 Task: View and add the product "Abuelita's Enchiladas" to cart from the store "Abuelitas Birria".
Action: Mouse moved to (428, 198)
Screenshot: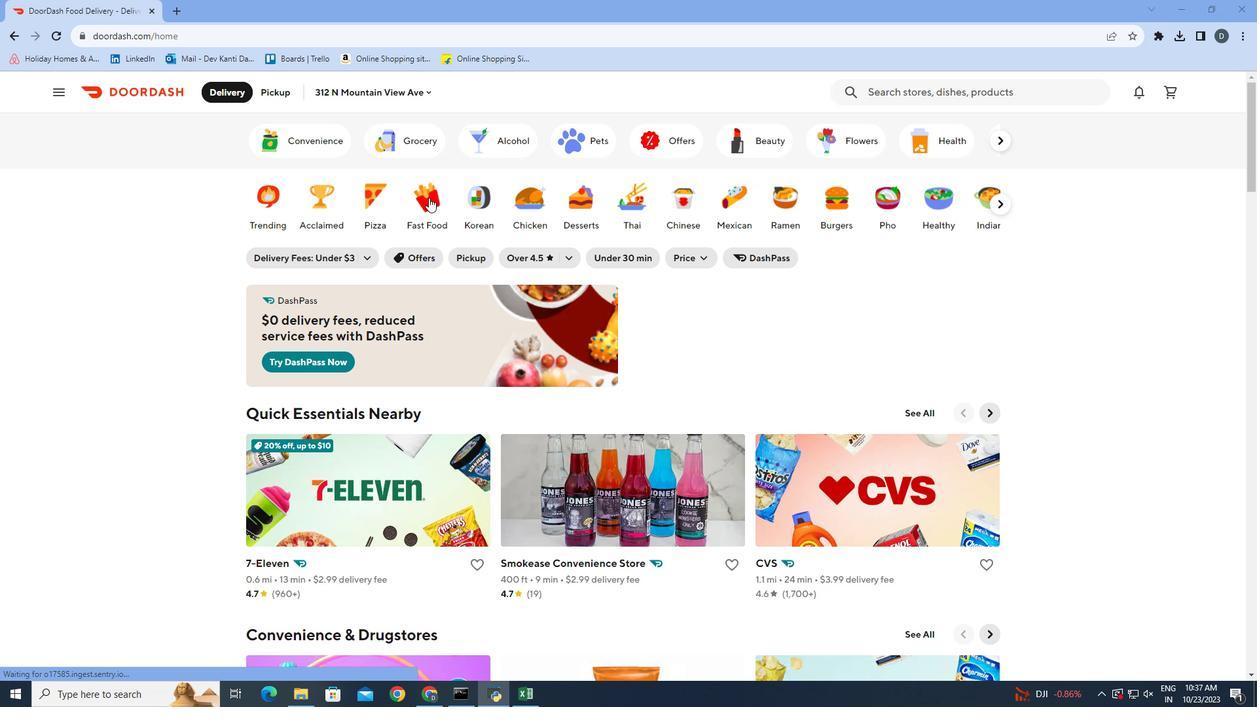 
Action: Mouse pressed left at (428, 198)
Screenshot: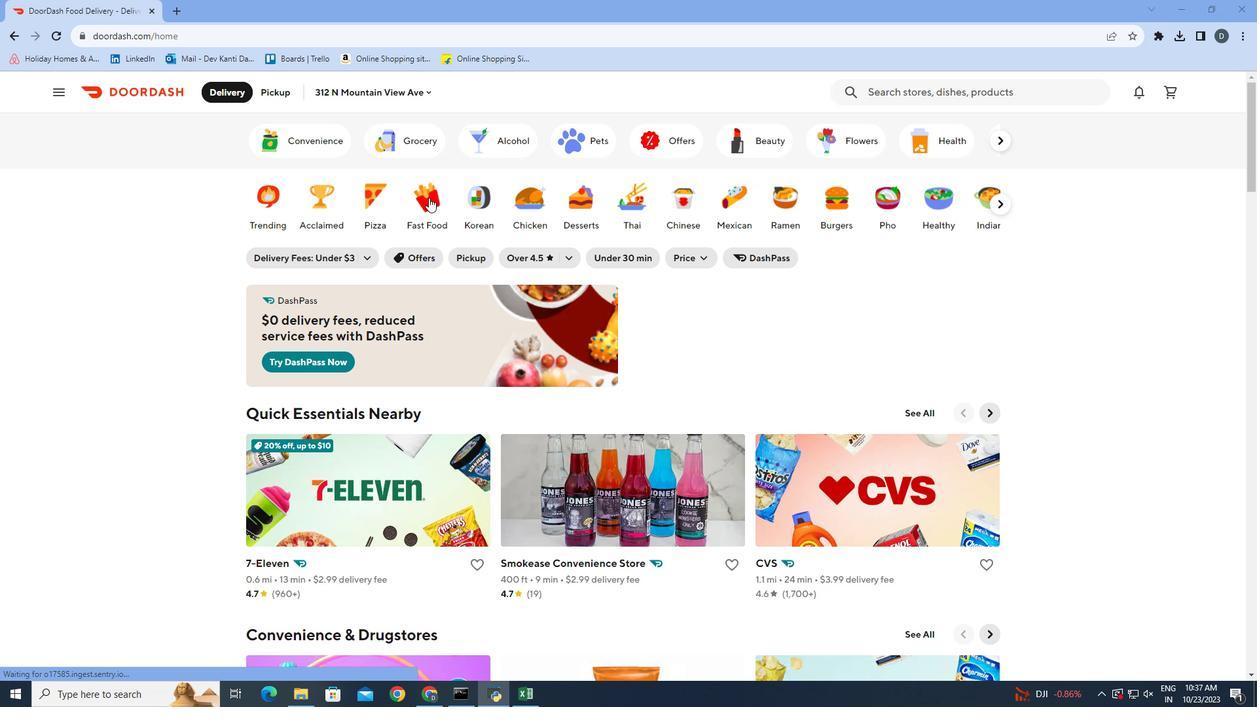 
Action: Mouse moved to (955, 89)
Screenshot: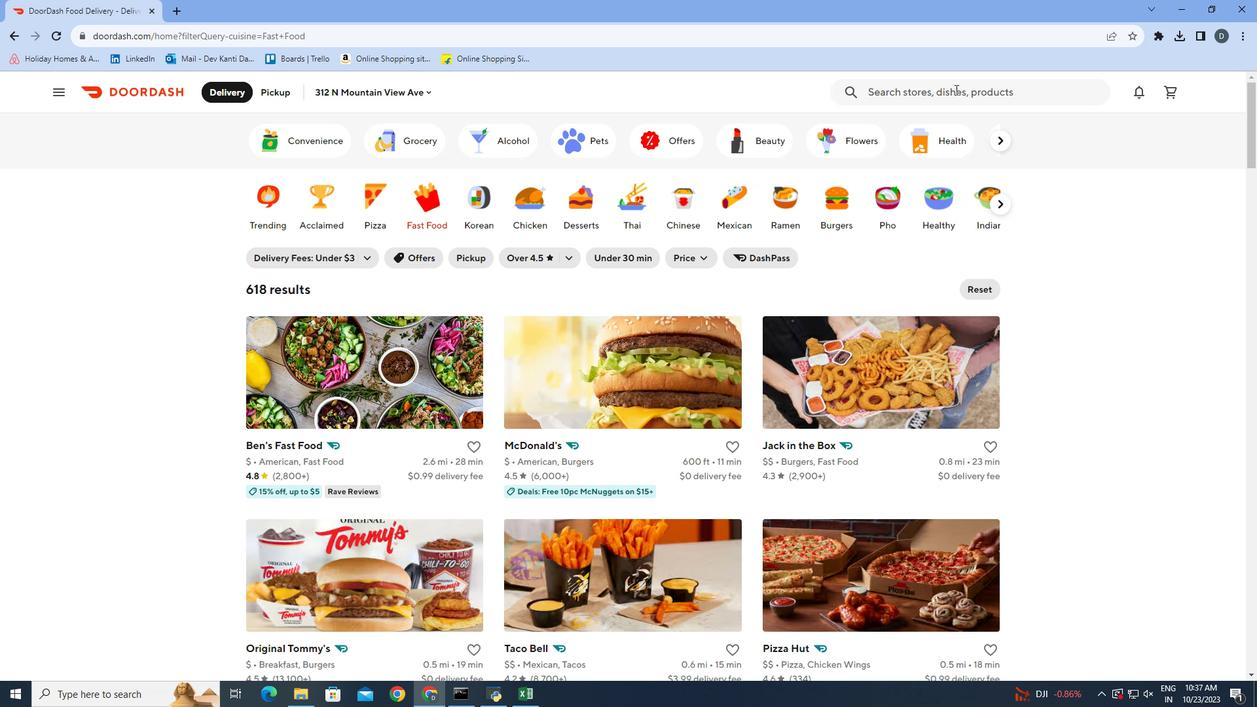 
Action: Mouse pressed left at (955, 89)
Screenshot: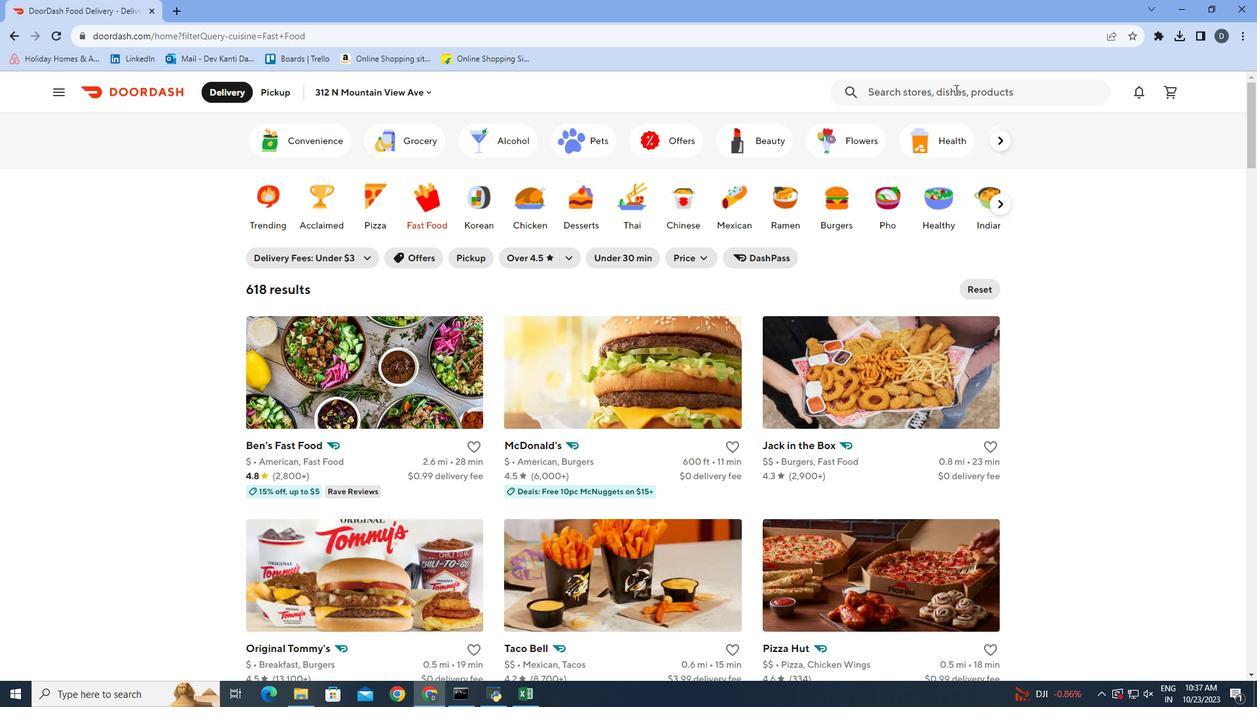 
Action: Key pressed <Key.shift>
Screenshot: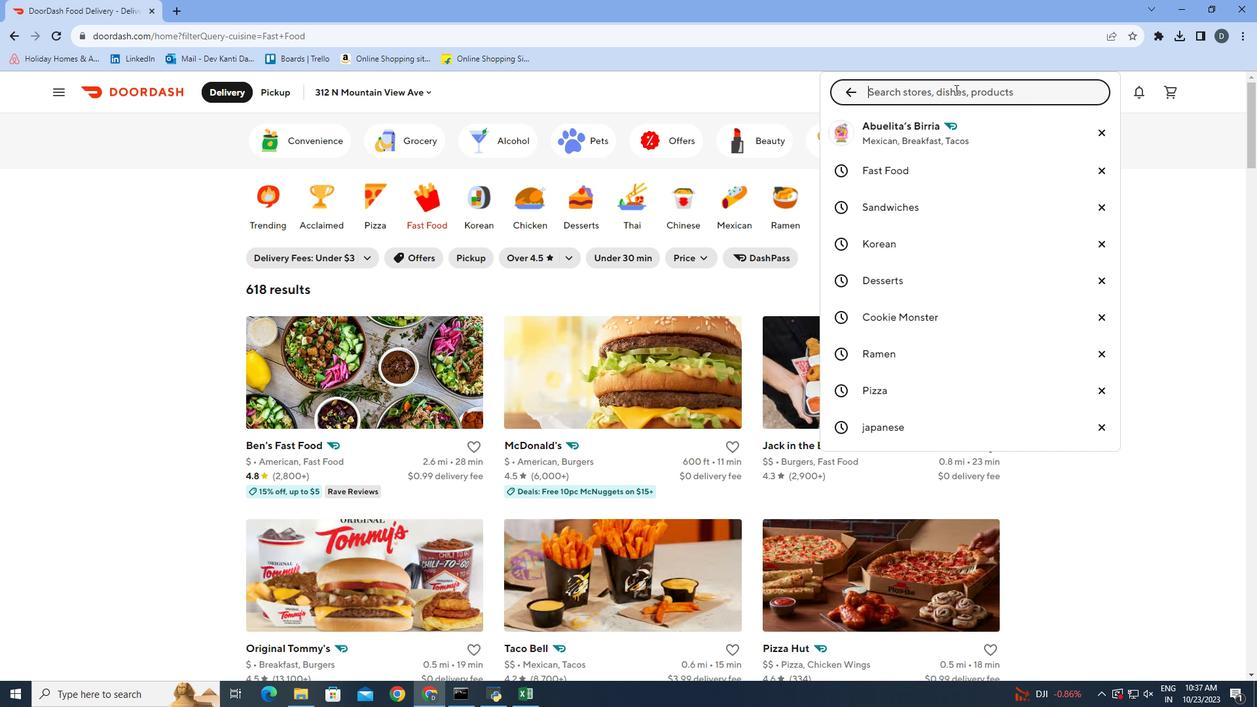 
Action: Mouse moved to (925, 138)
Screenshot: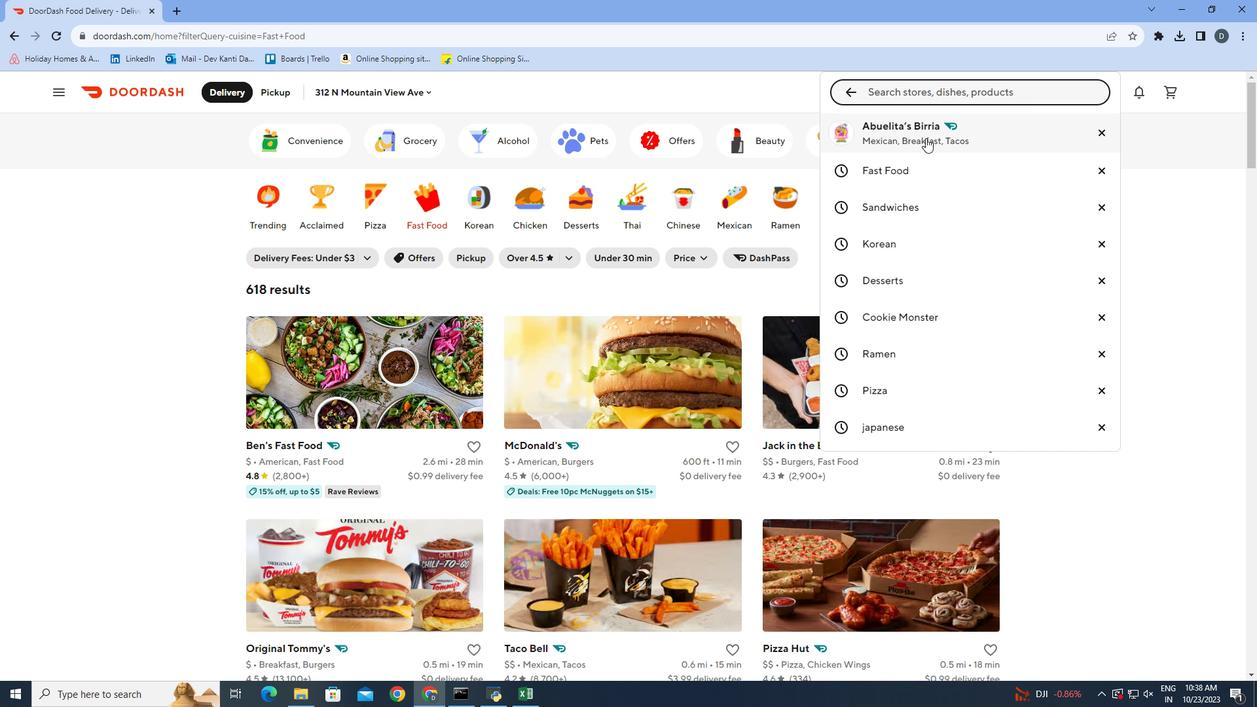 
Action: Mouse pressed left at (925, 138)
Screenshot: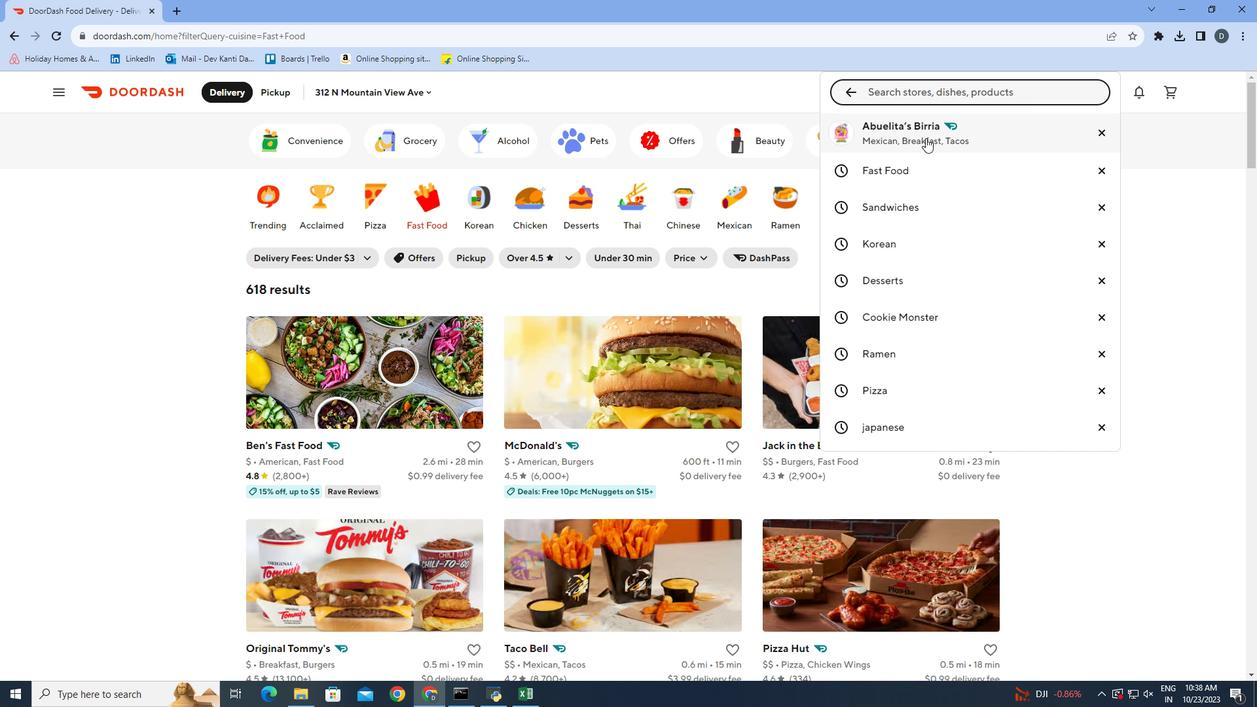 
Action: Mouse moved to (1081, 375)
Screenshot: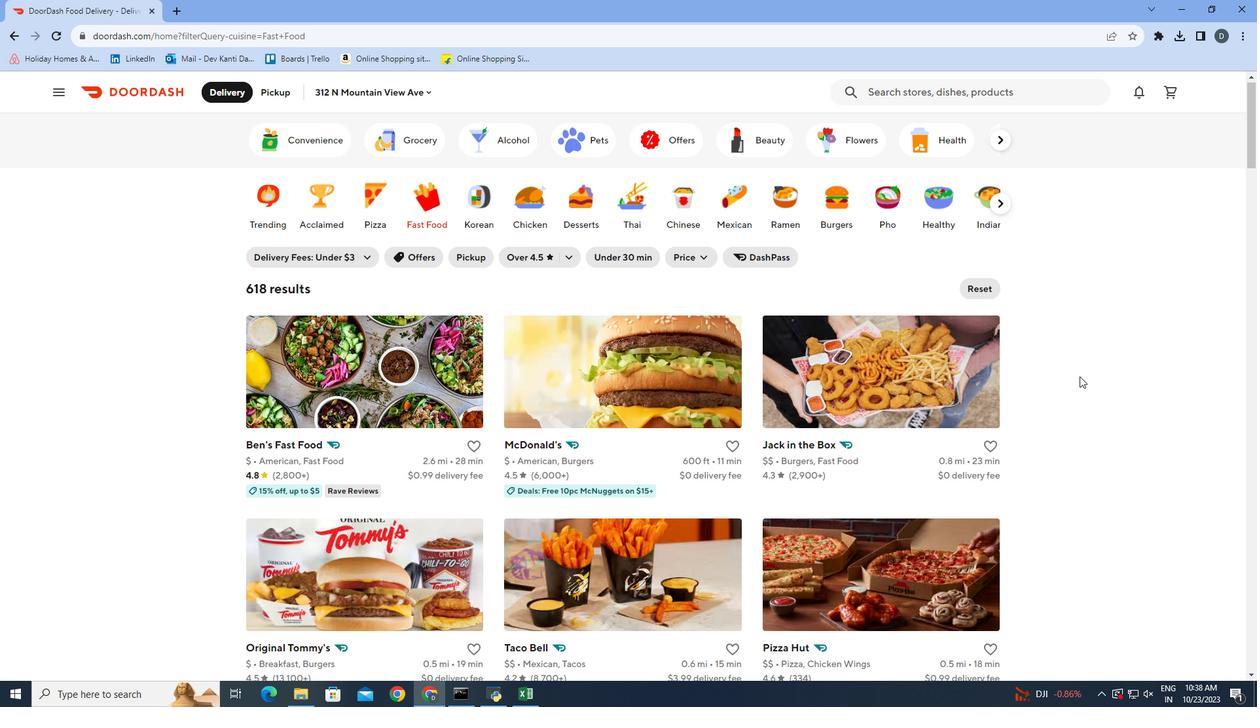 
Action: Mouse scrolled (1081, 375) with delta (0, 0)
Screenshot: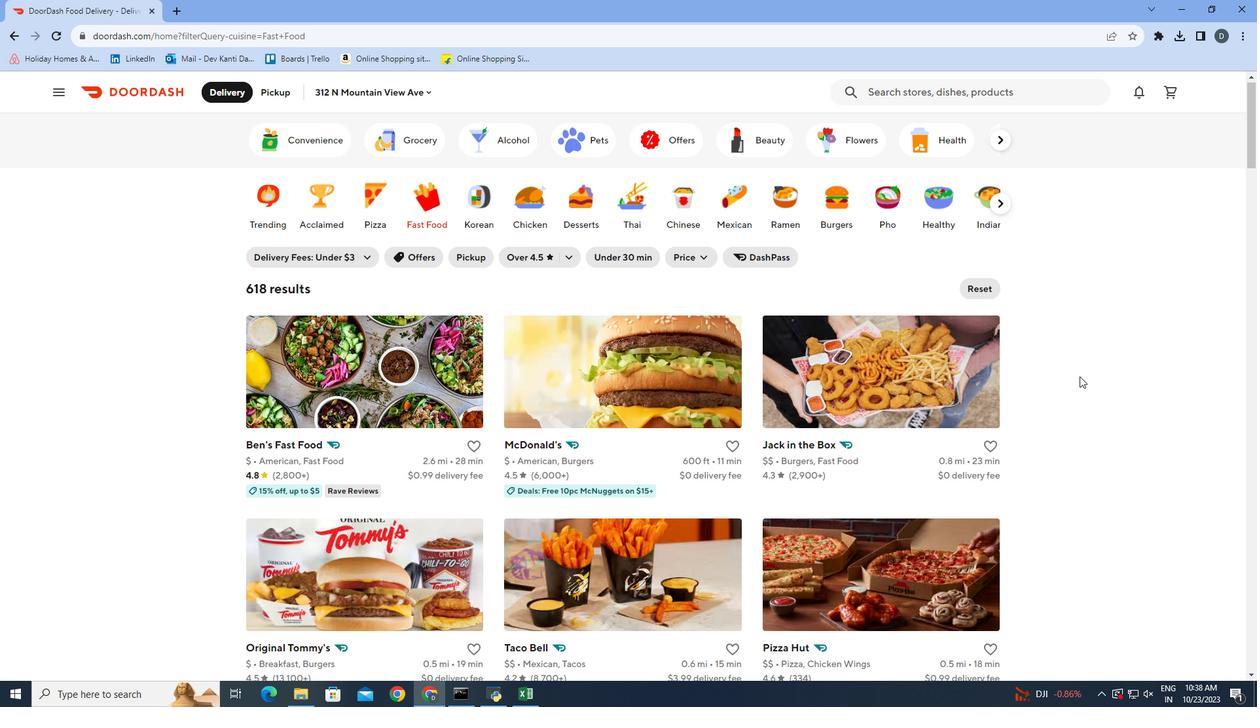 
Action: Mouse moved to (1079, 376)
Screenshot: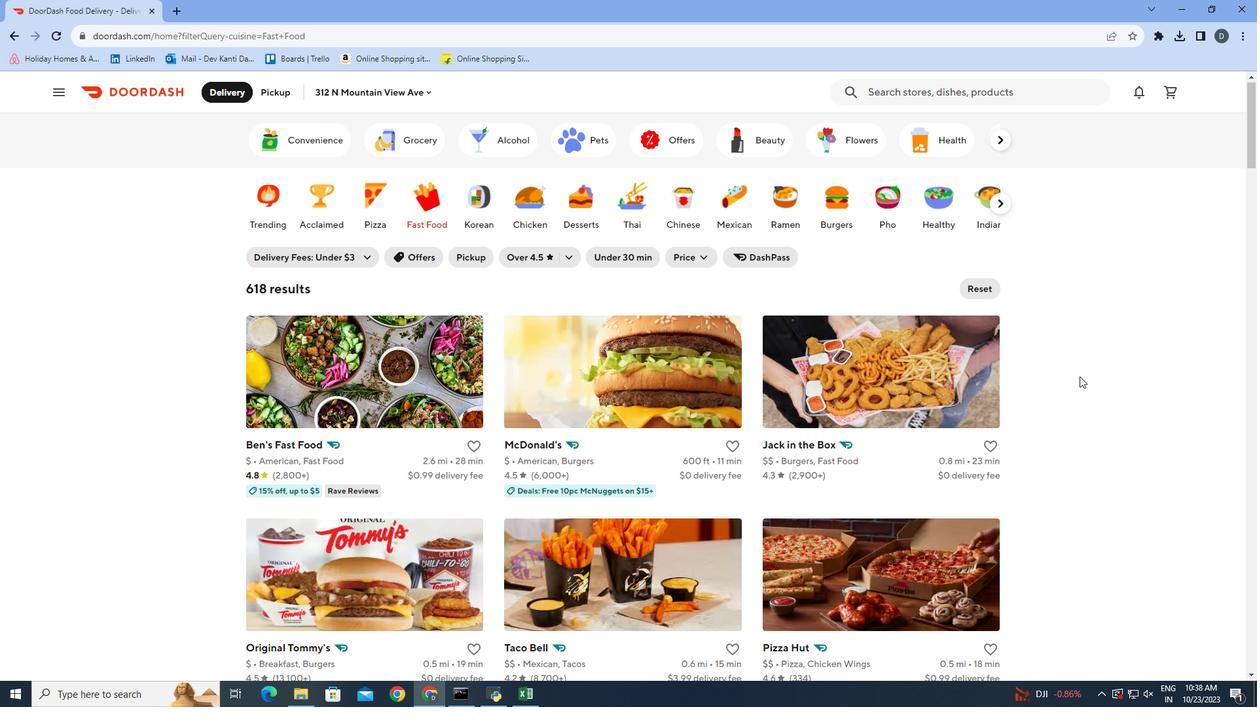 
Action: Mouse scrolled (1079, 375) with delta (0, 0)
Screenshot: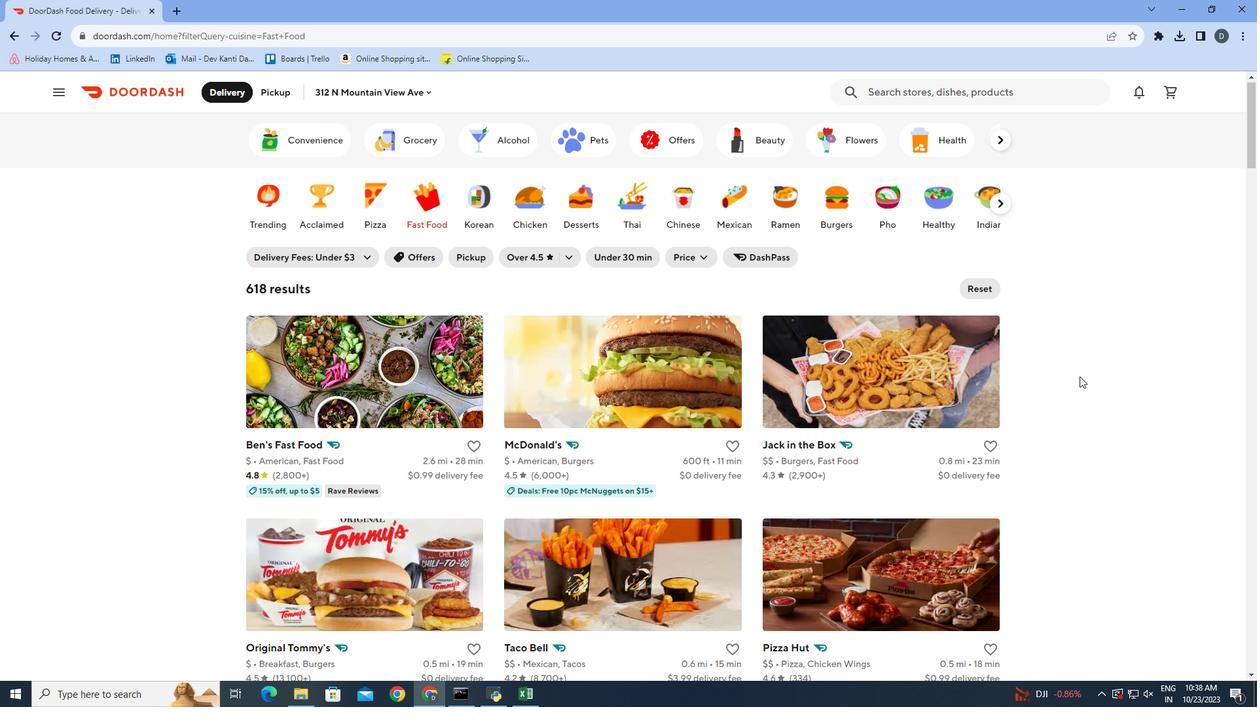 
Action: Mouse scrolled (1079, 375) with delta (0, 0)
Screenshot: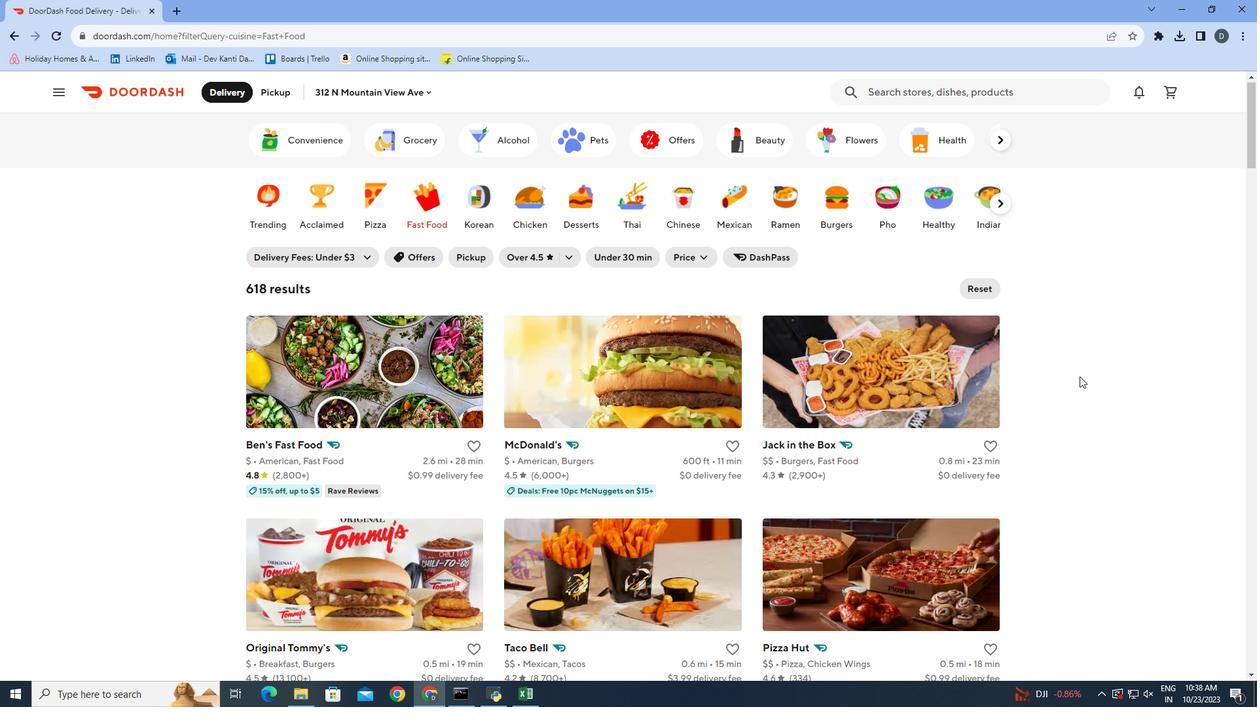 
Action: Mouse scrolled (1079, 375) with delta (0, 0)
Screenshot: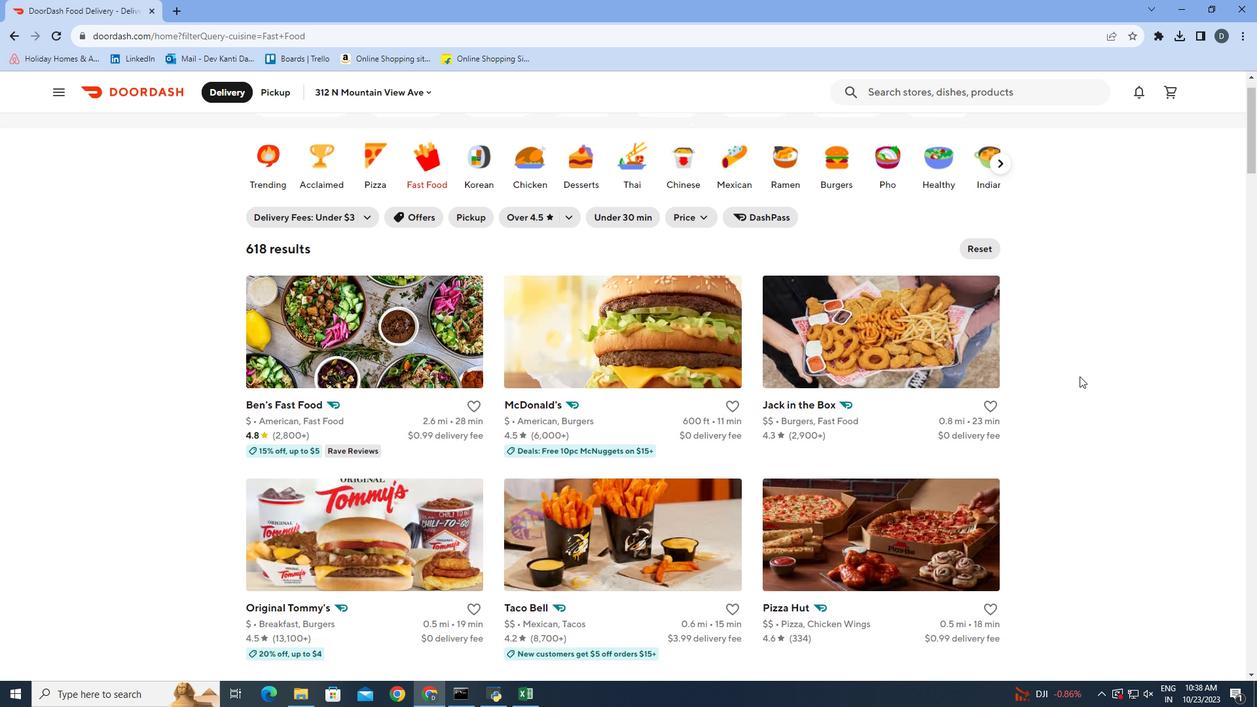 
Action: Mouse scrolled (1079, 375) with delta (0, 0)
Screenshot: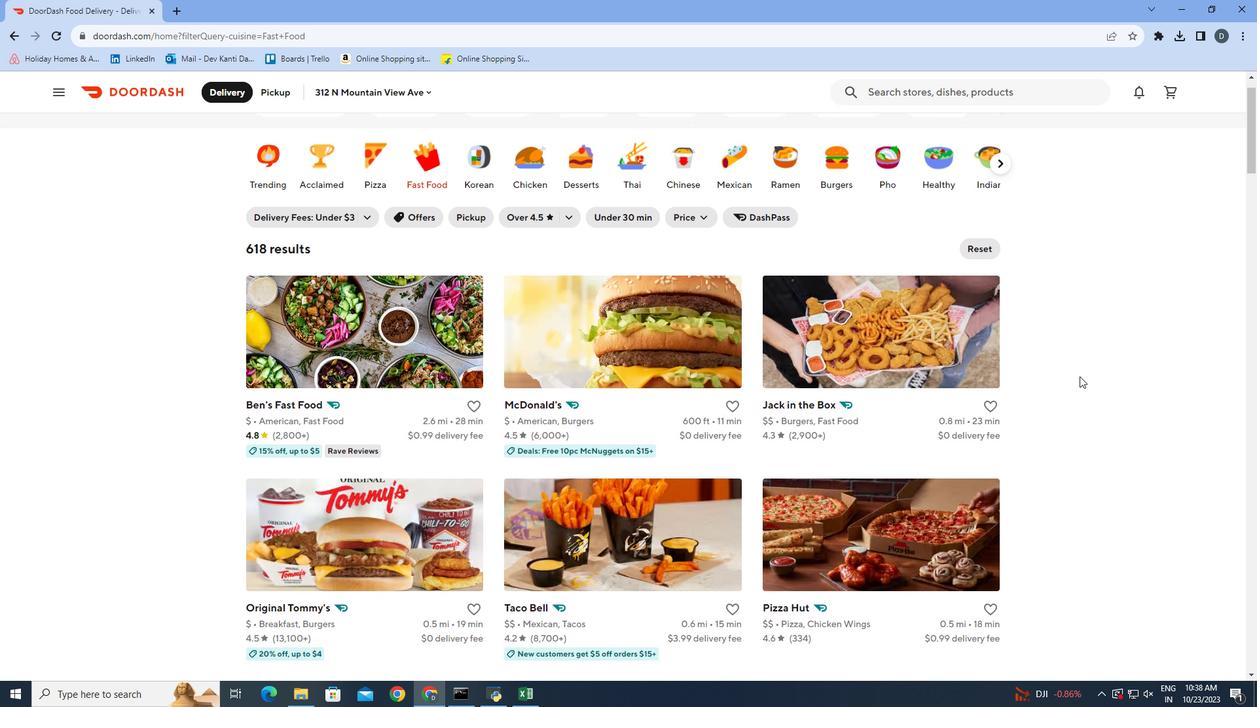 
Action: Mouse moved to (1079, 376)
Screenshot: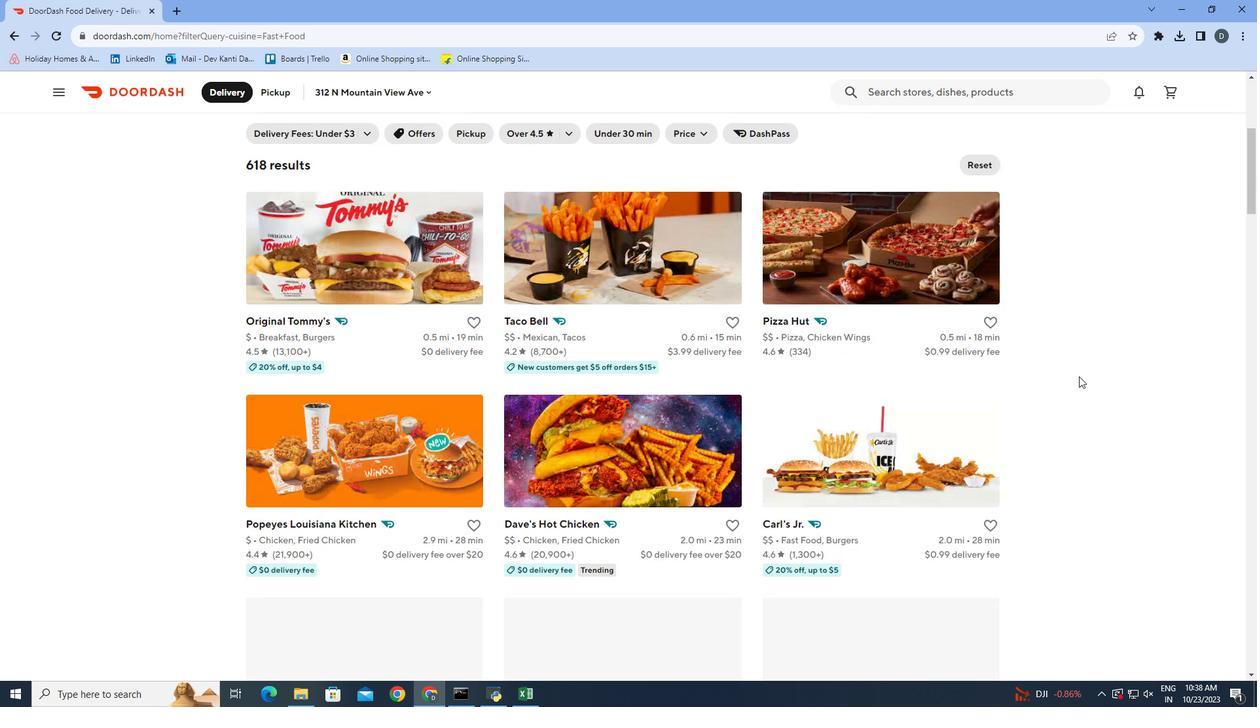 
Action: Mouse scrolled (1079, 377) with delta (0, 0)
Screenshot: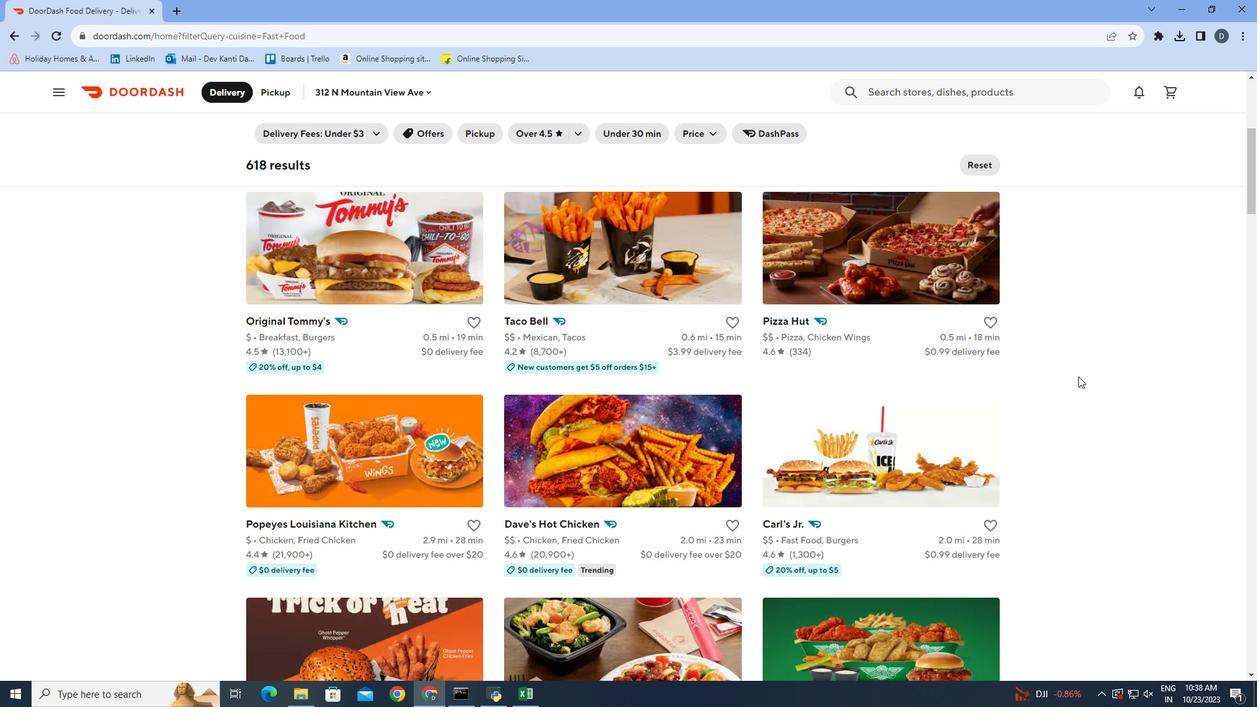 
Action: Mouse moved to (1078, 376)
Screenshot: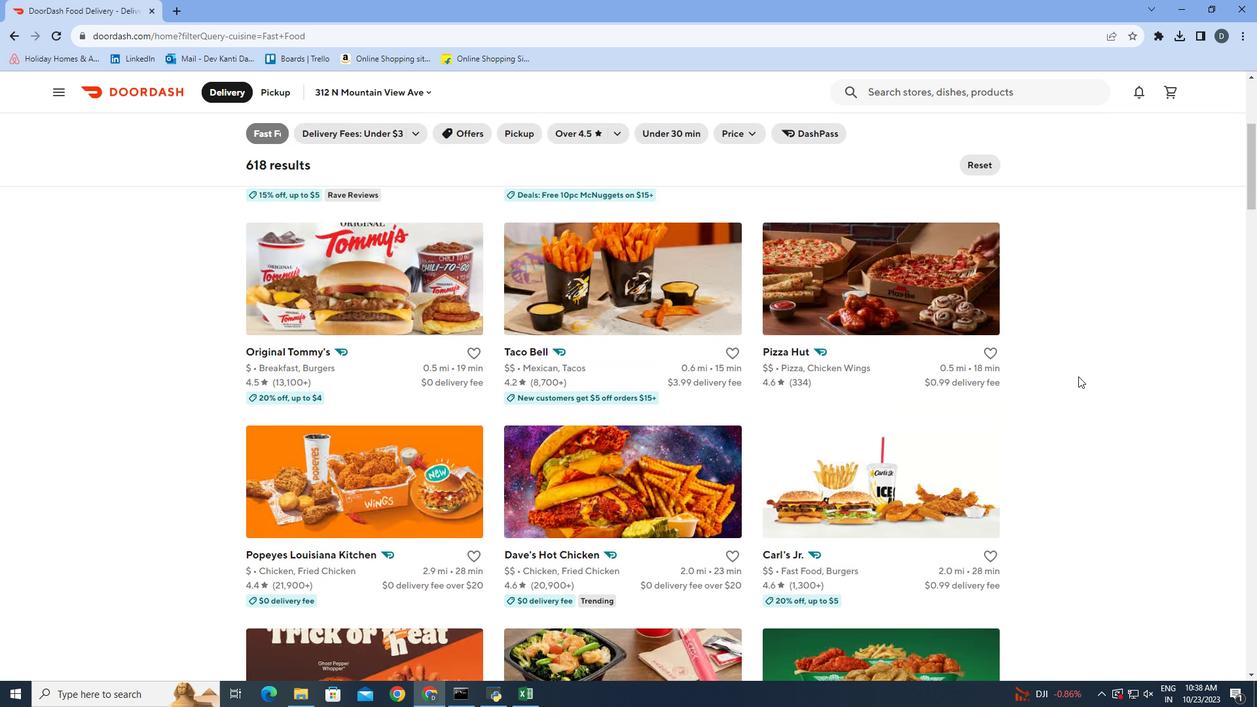 
Action: Mouse scrolled (1078, 377) with delta (0, 0)
Screenshot: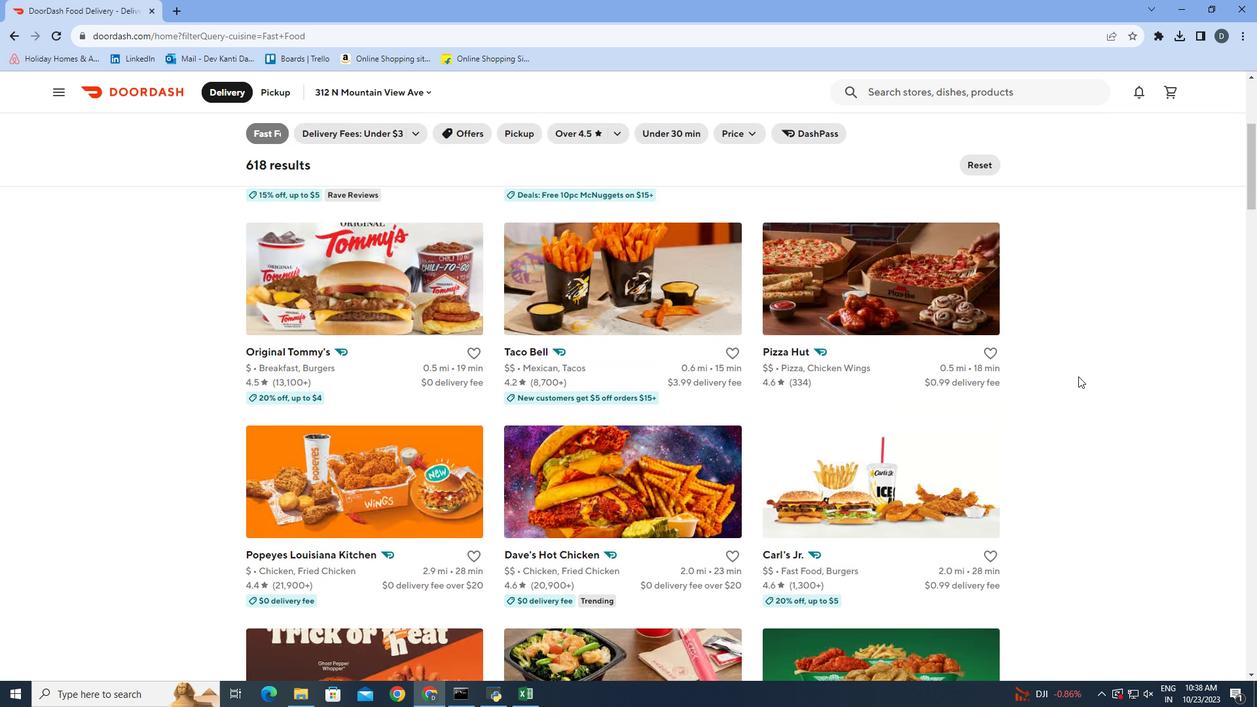 
Action: Mouse scrolled (1078, 377) with delta (0, 0)
Screenshot: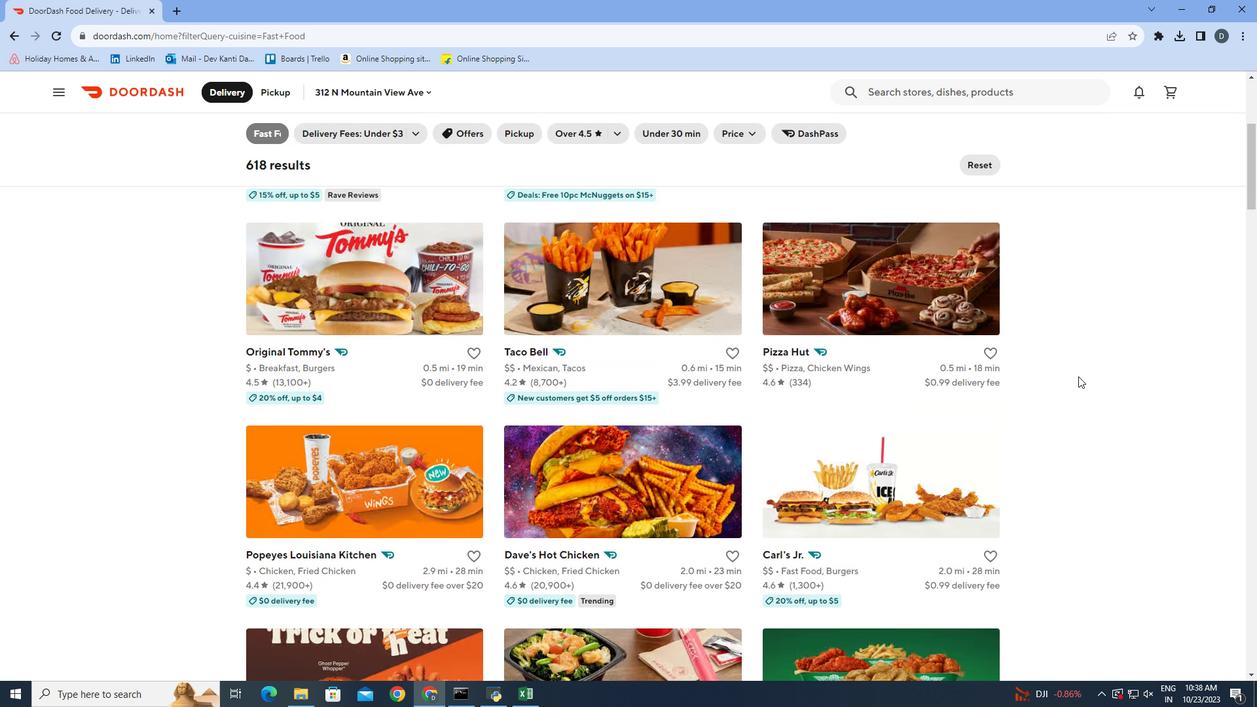 
Action: Mouse scrolled (1078, 377) with delta (0, 0)
Screenshot: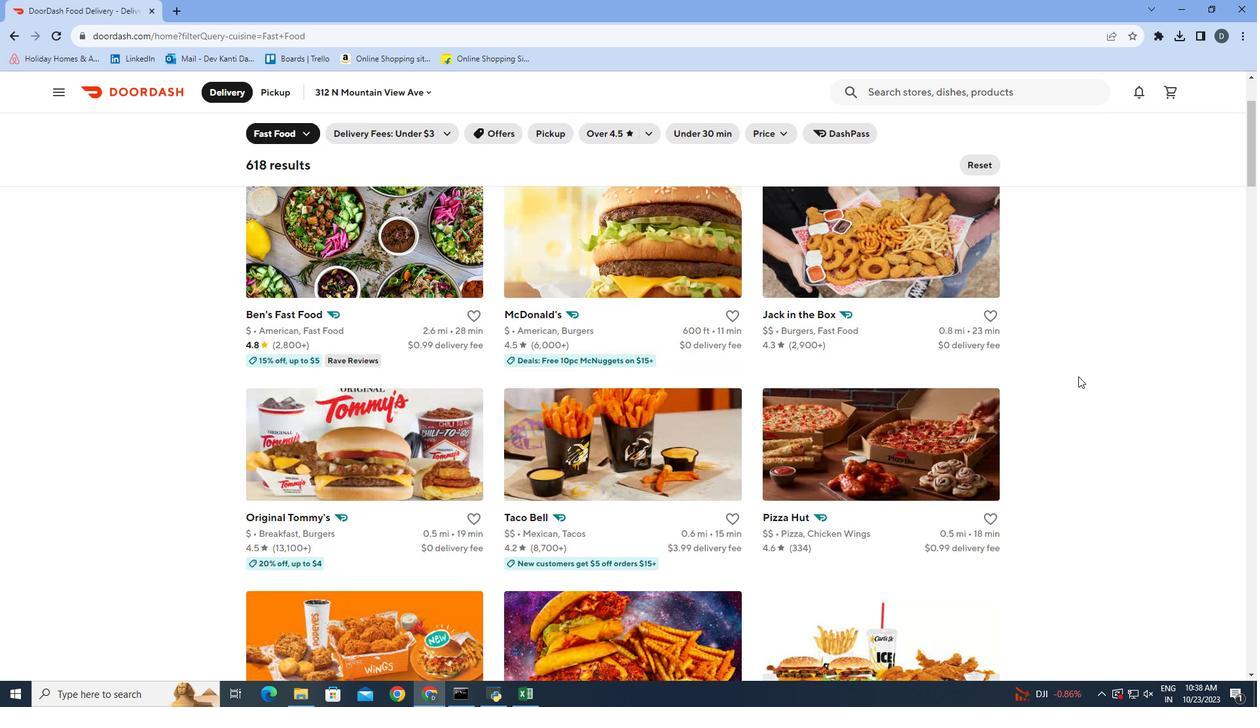 
Action: Mouse scrolled (1078, 377) with delta (0, 0)
Screenshot: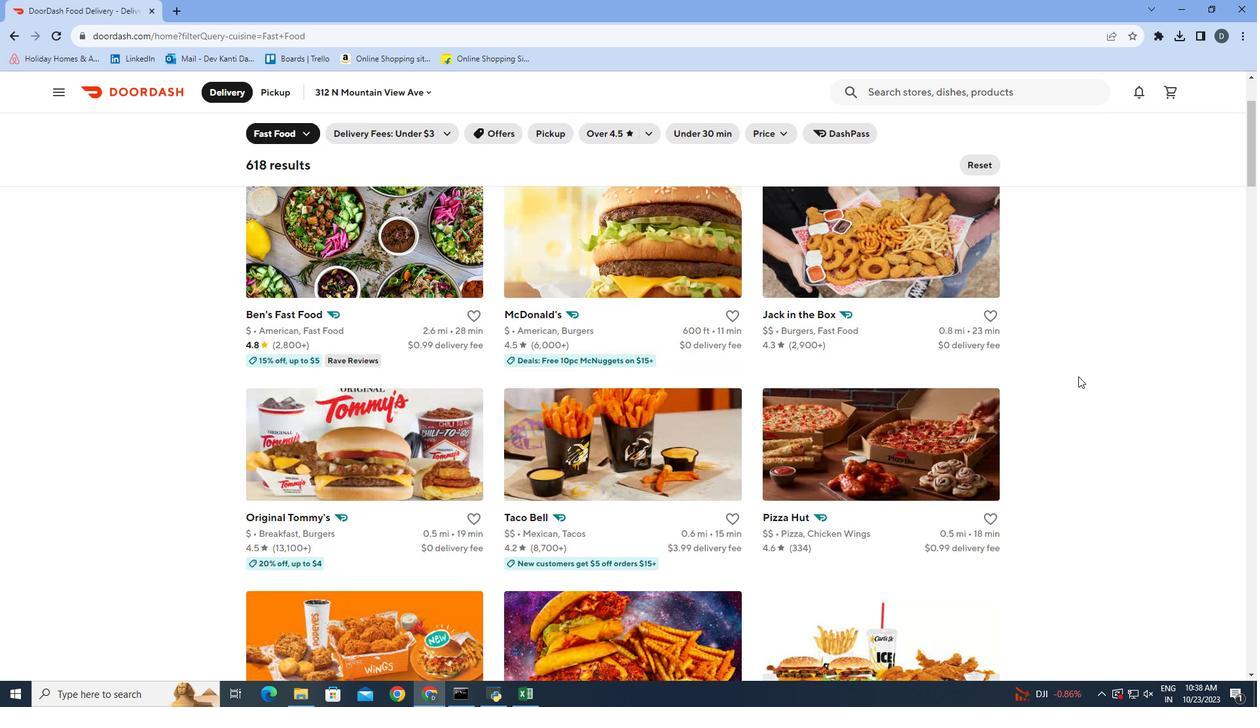 
Action: Mouse scrolled (1078, 377) with delta (0, 0)
Screenshot: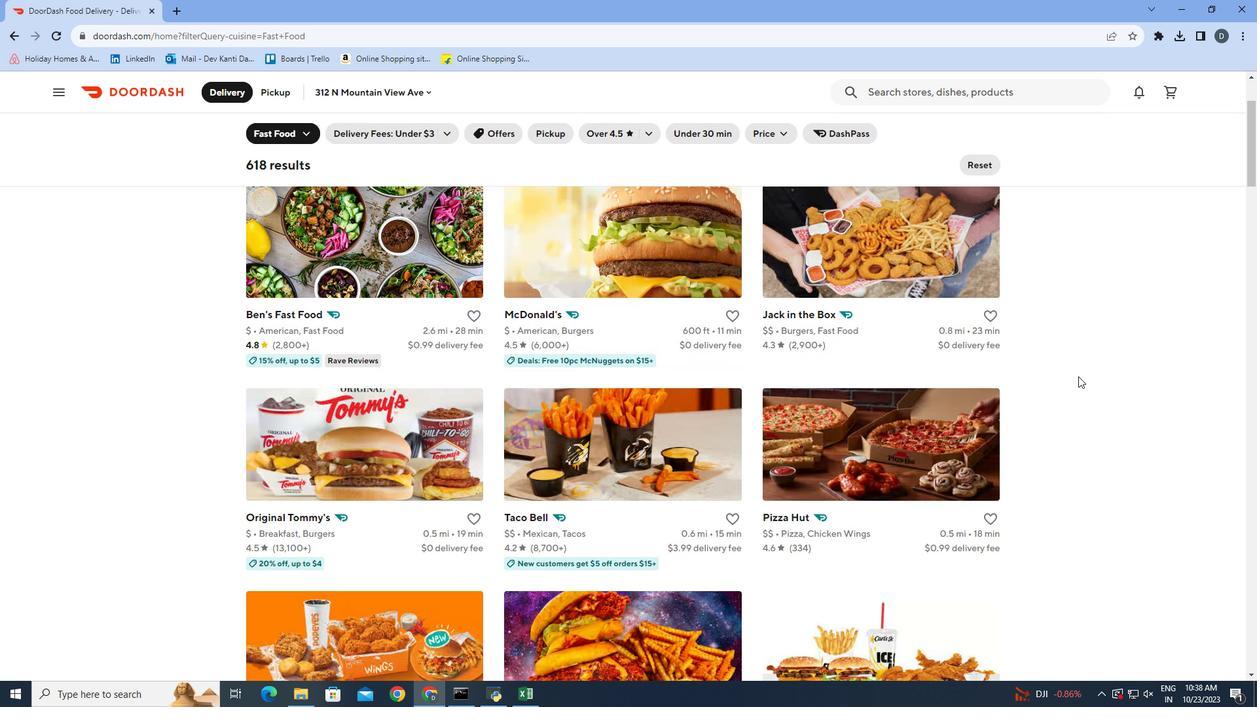 
Action: Mouse scrolled (1078, 377) with delta (0, 0)
Screenshot: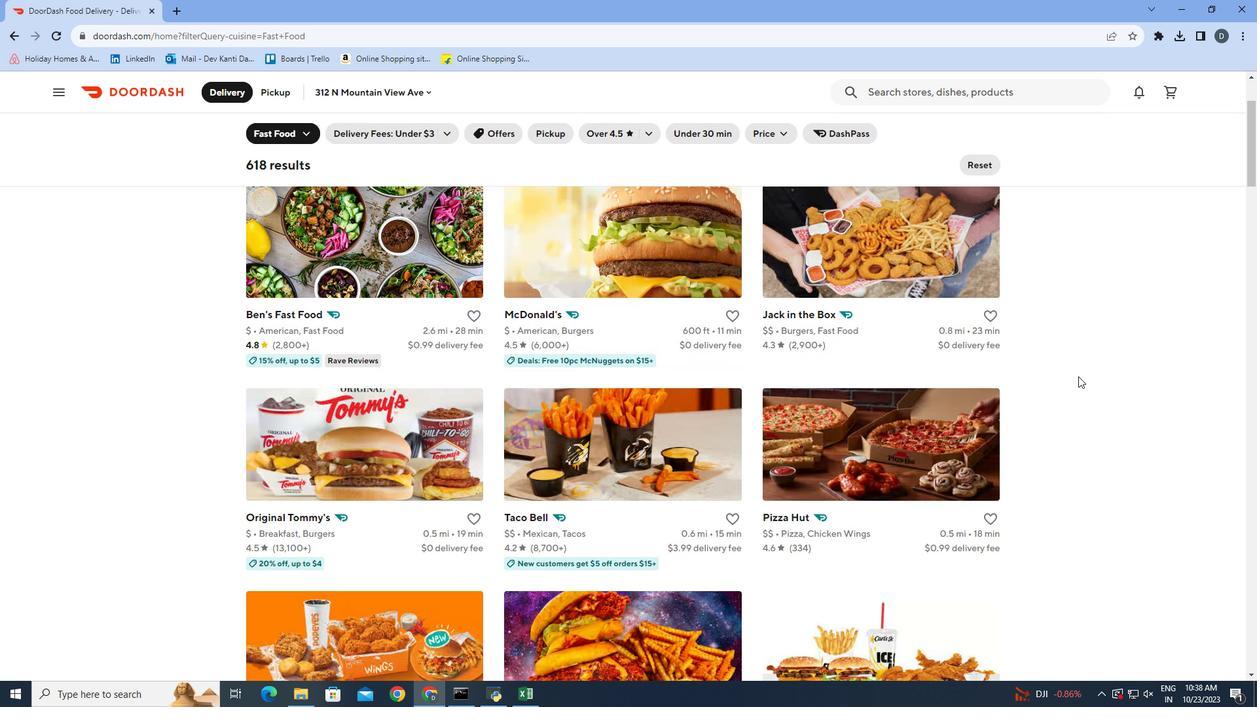 
Action: Mouse scrolled (1078, 377) with delta (0, 0)
Screenshot: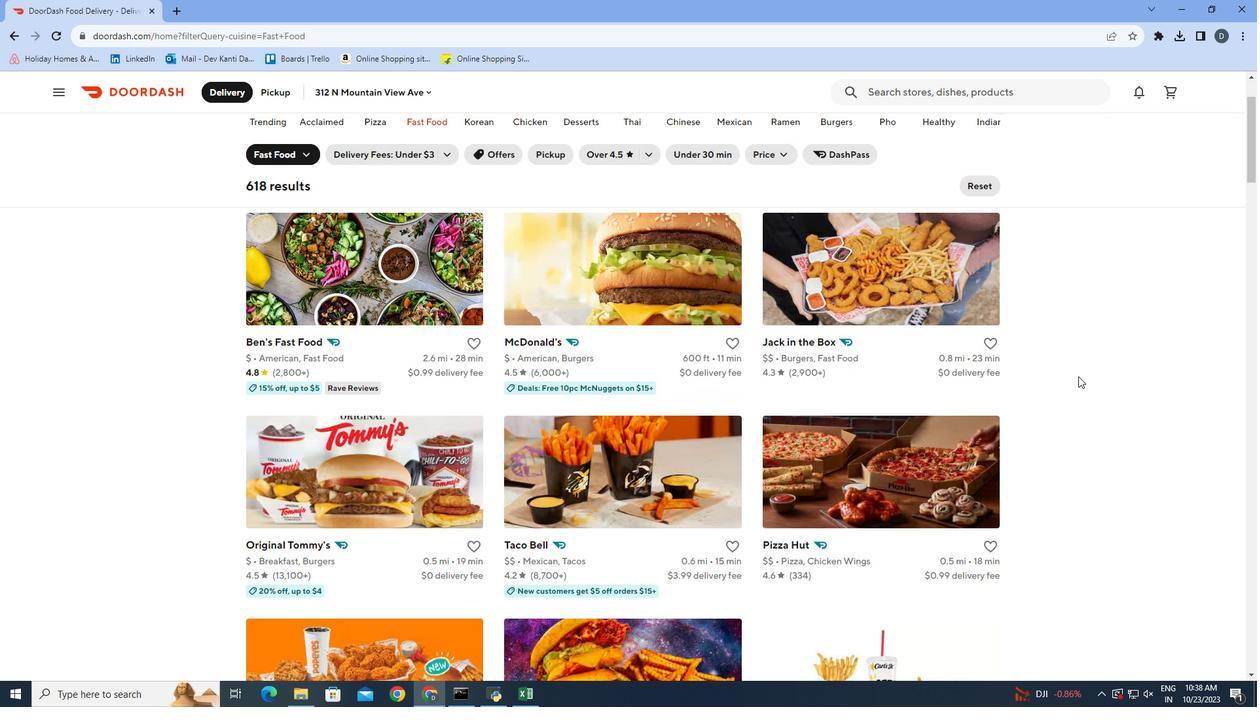 
Action: Mouse moved to (963, 79)
Screenshot: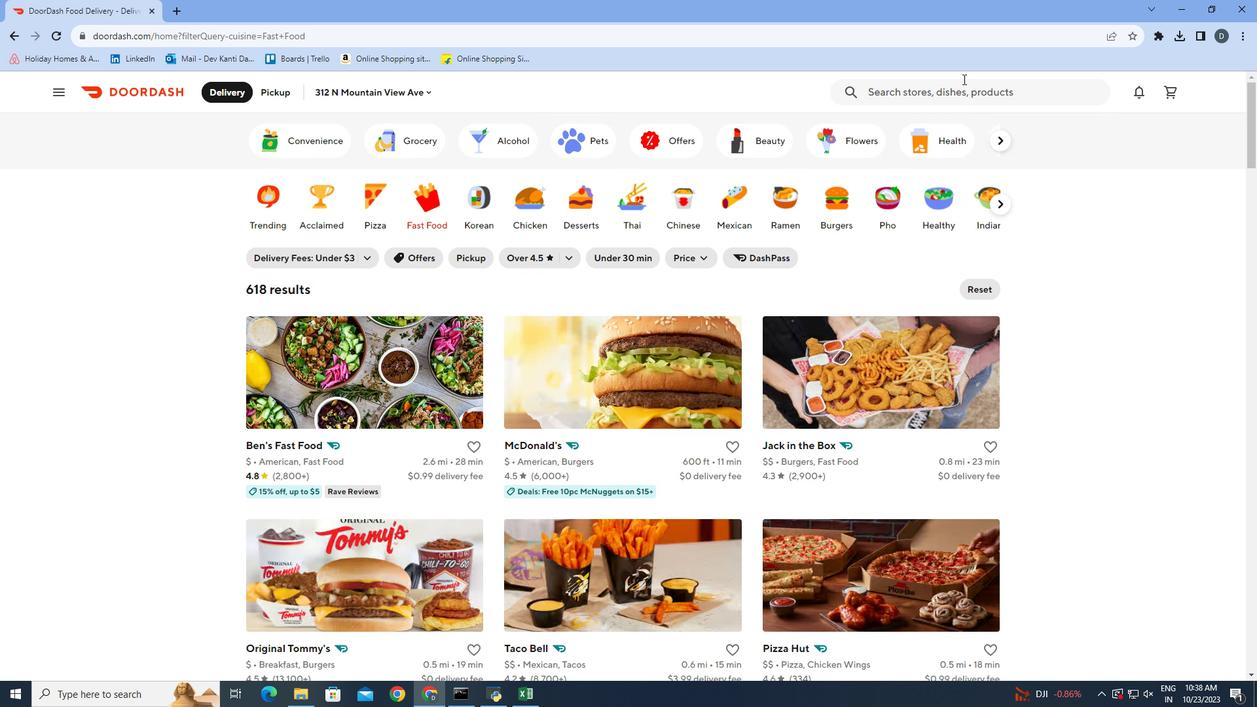 
Action: Mouse pressed left at (963, 79)
Screenshot: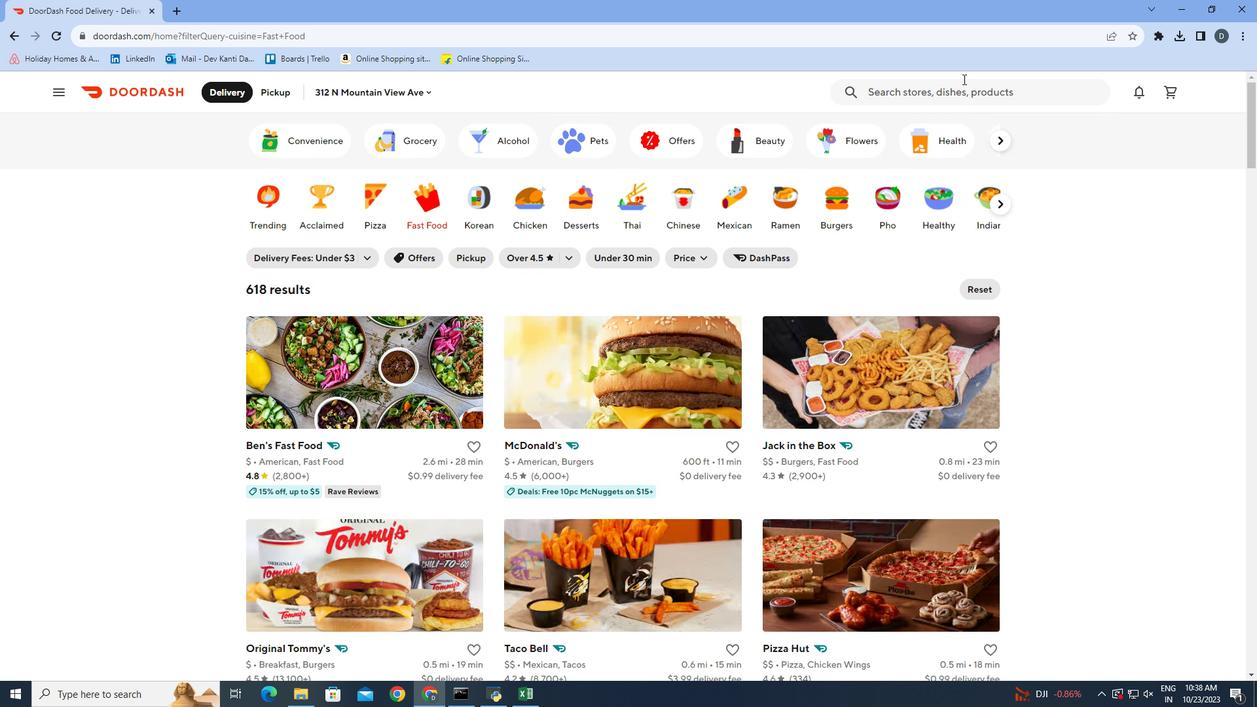 
Action: Mouse moved to (954, 87)
Screenshot: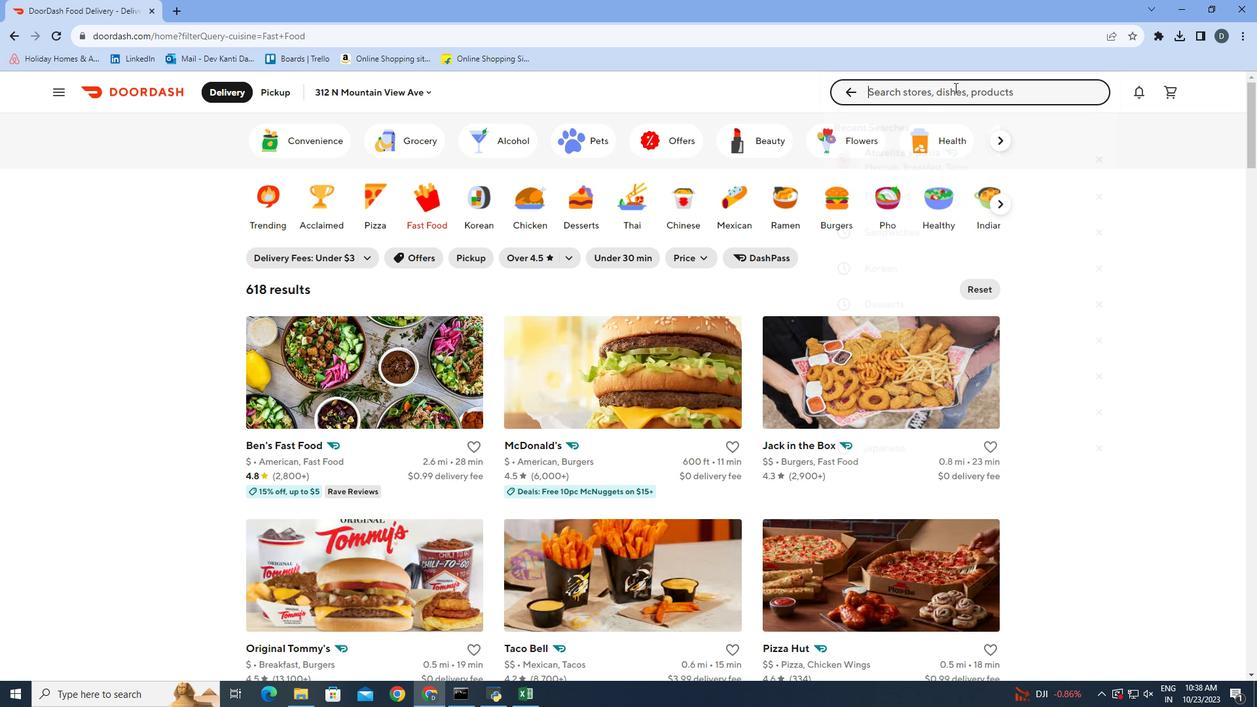 
Action: Mouse pressed left at (954, 87)
Screenshot: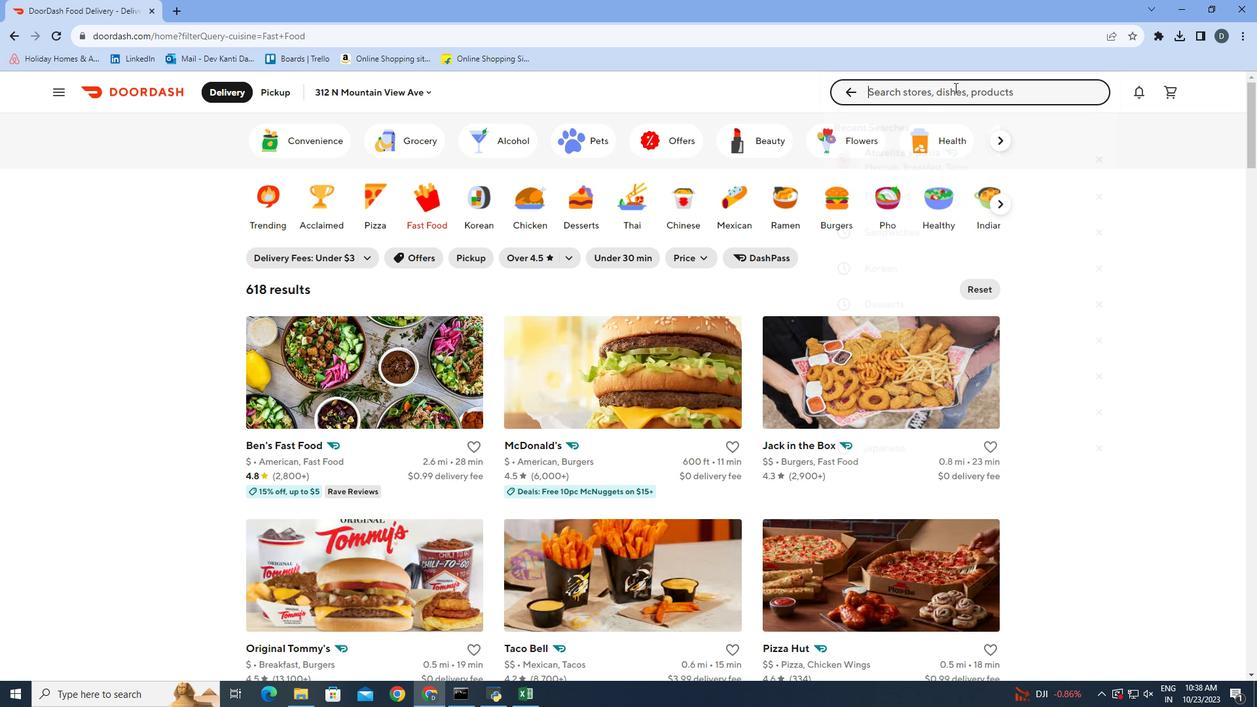 
Action: Mouse moved to (912, 155)
Screenshot: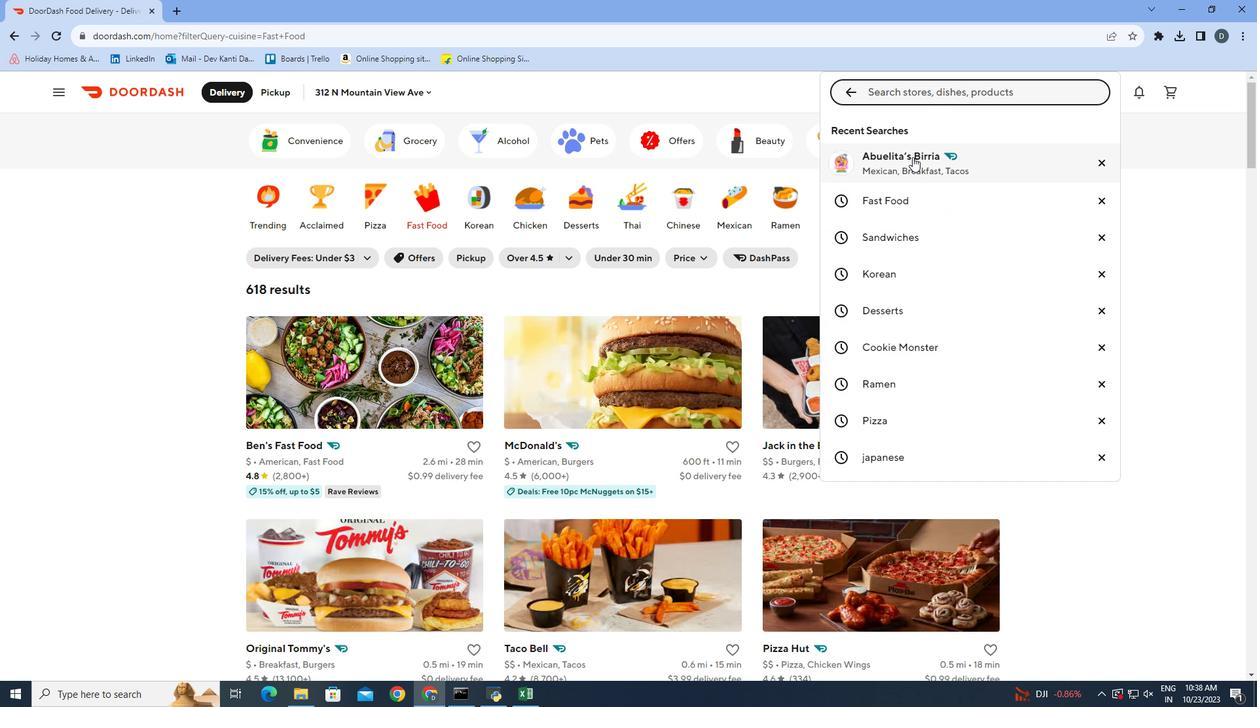 
Action: Mouse pressed left at (912, 155)
Screenshot: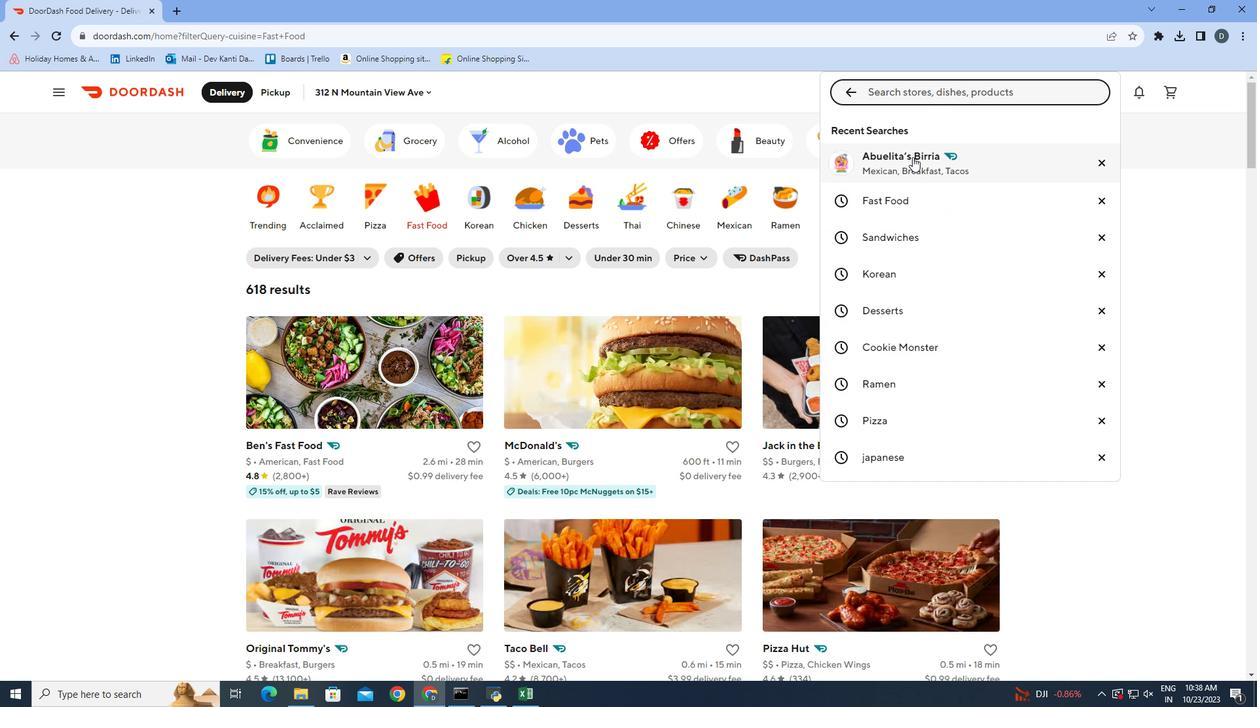 
Action: Mouse moved to (882, 410)
Screenshot: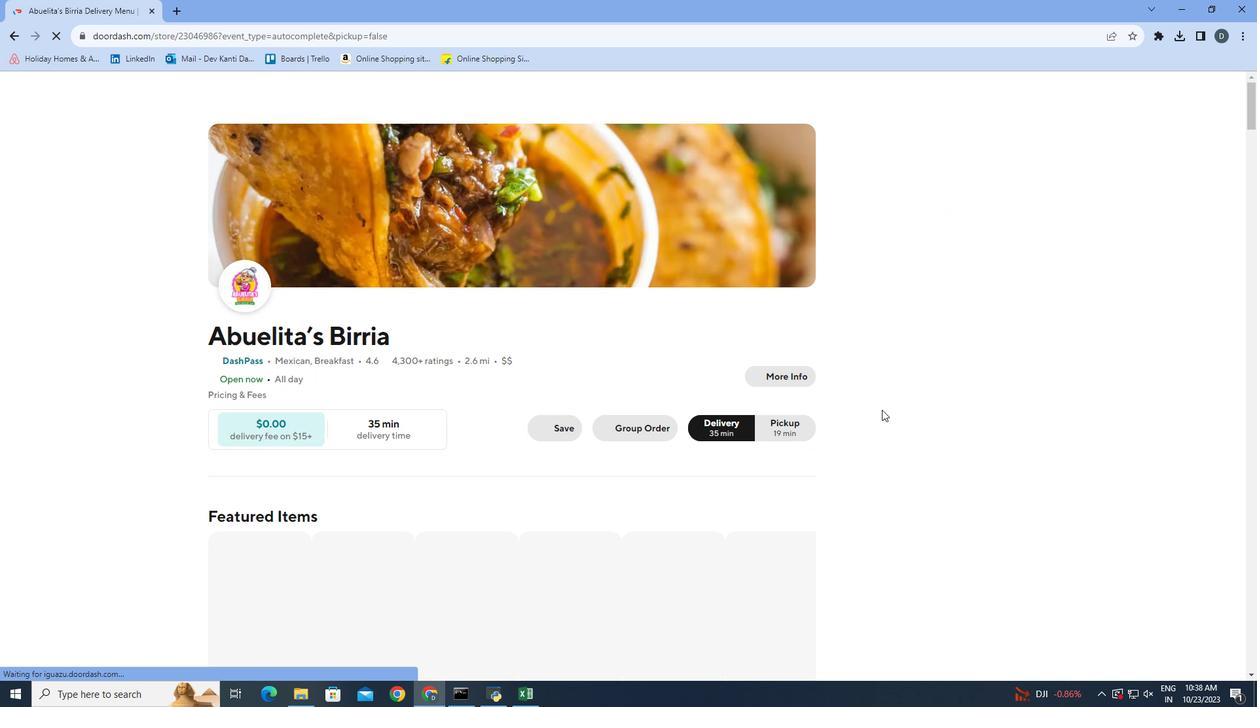 
Action: Mouse scrolled (882, 409) with delta (0, 0)
Screenshot: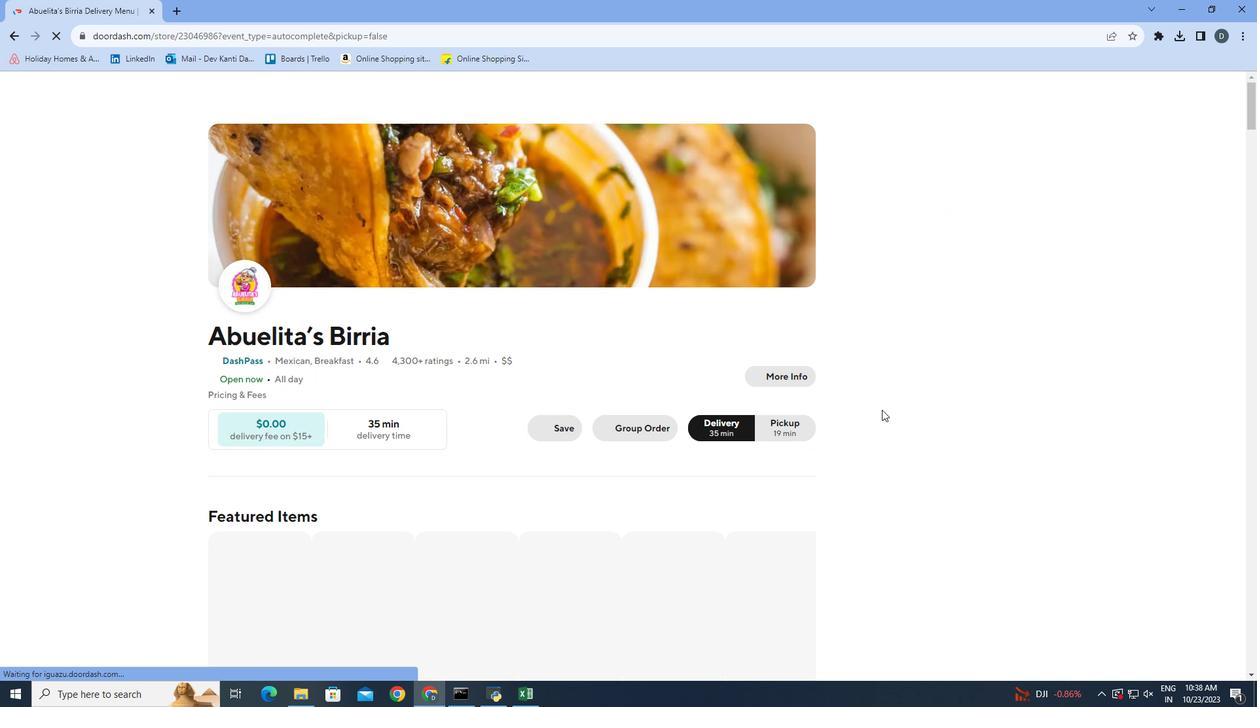 
Action: Mouse moved to (882, 409)
Screenshot: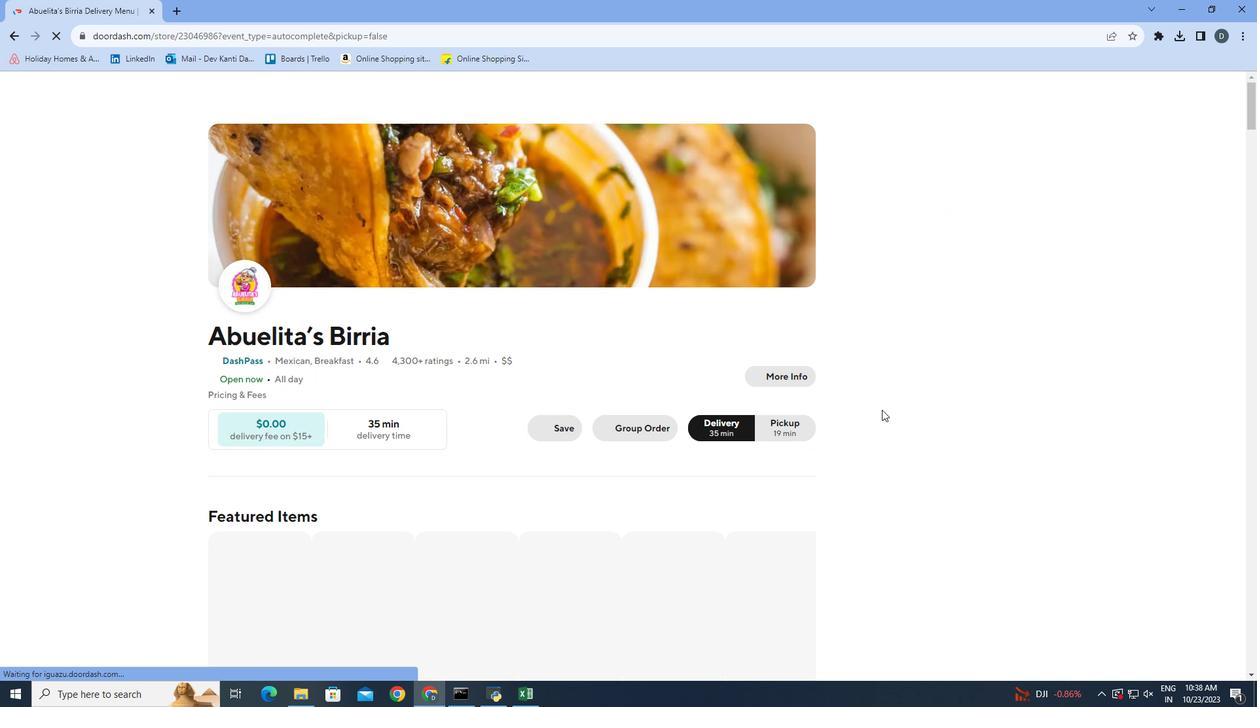 
Action: Mouse scrolled (882, 409) with delta (0, 0)
Screenshot: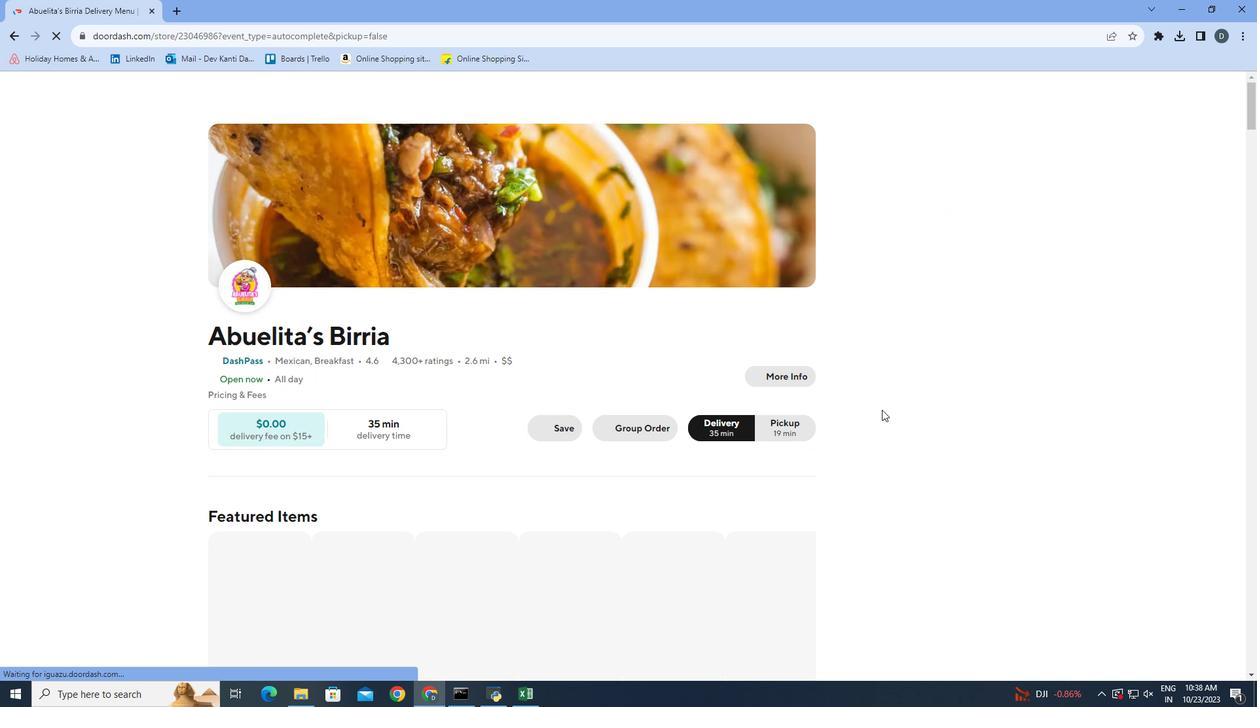 
Action: Mouse scrolled (882, 409) with delta (0, 0)
Screenshot: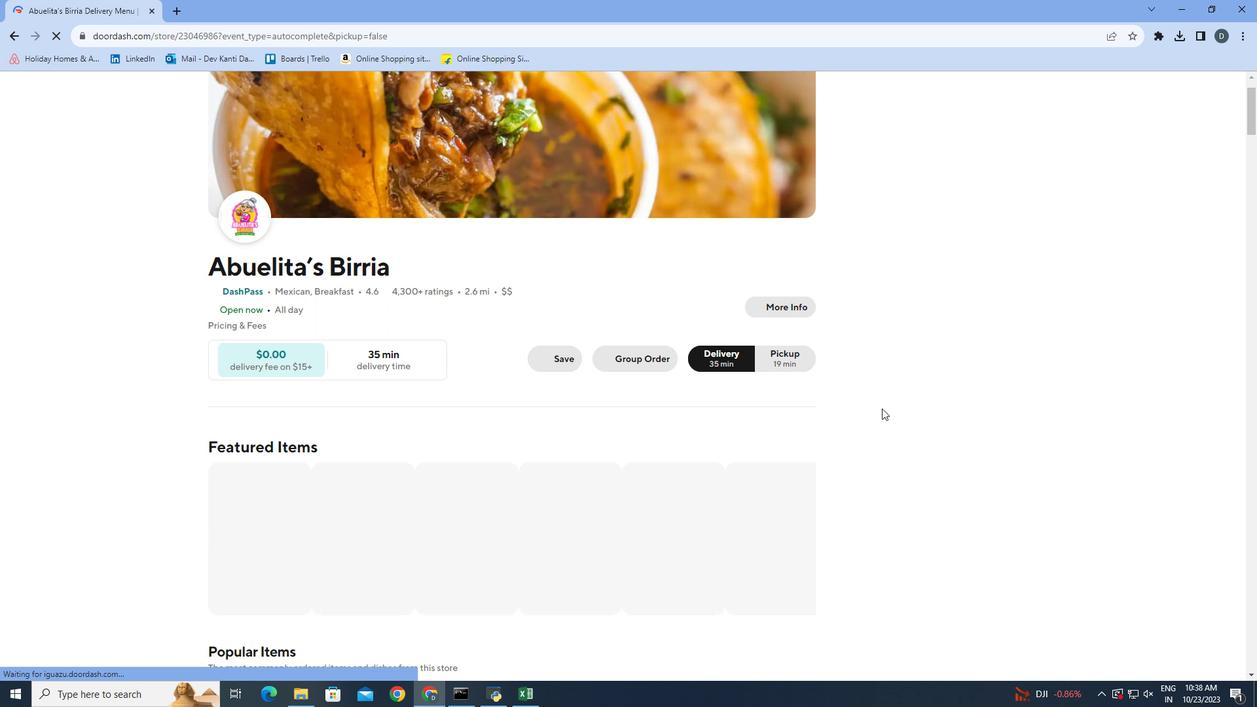 
Action: Mouse moved to (885, 400)
Screenshot: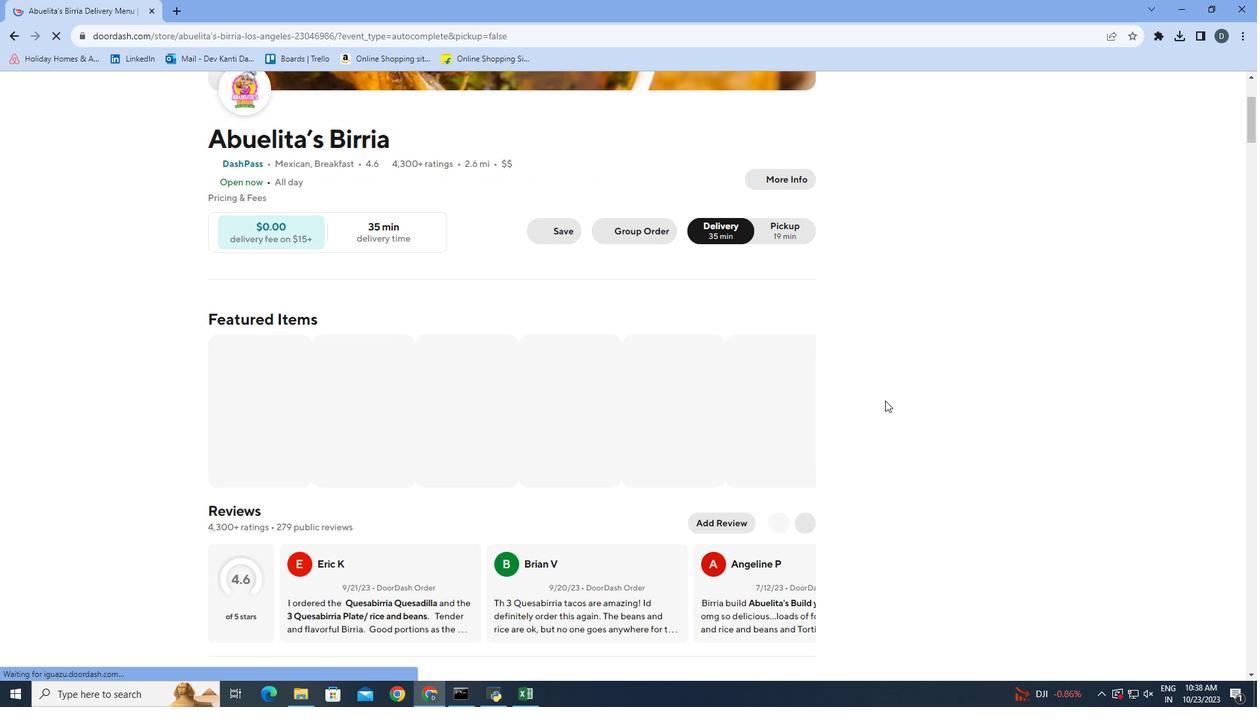 
Action: Mouse scrolled (885, 400) with delta (0, 0)
Screenshot: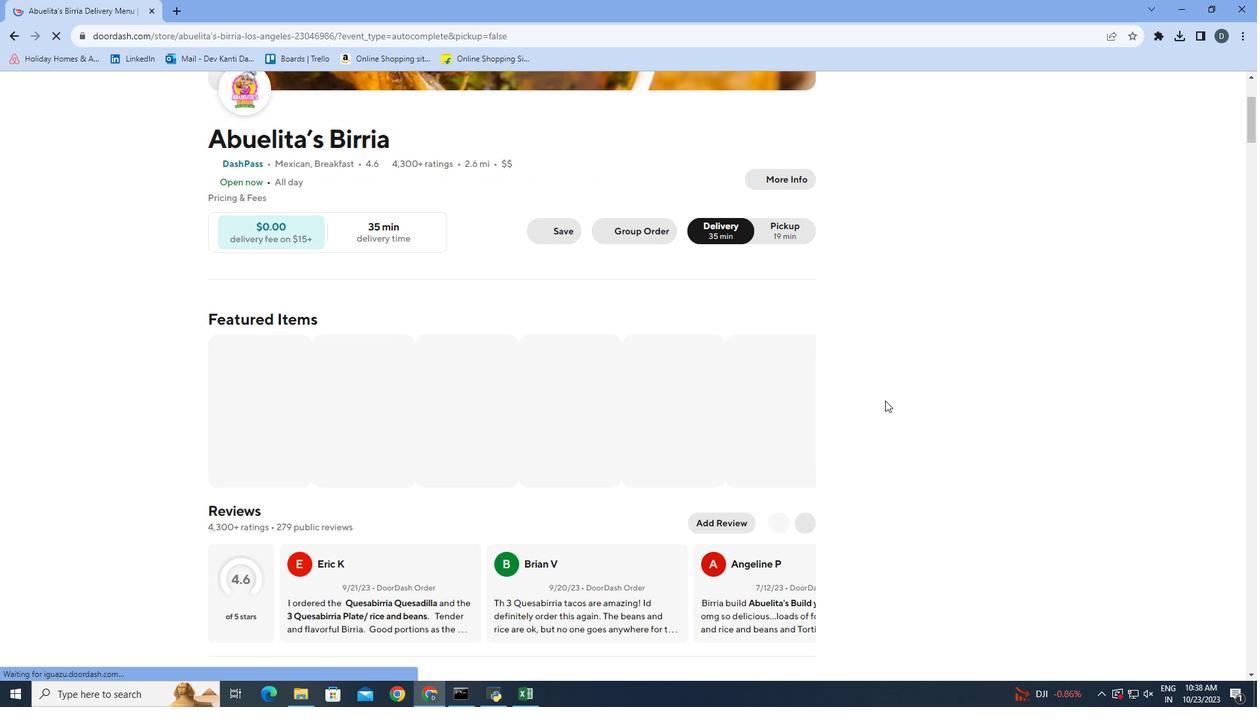 
Action: Mouse moved to (885, 400)
Screenshot: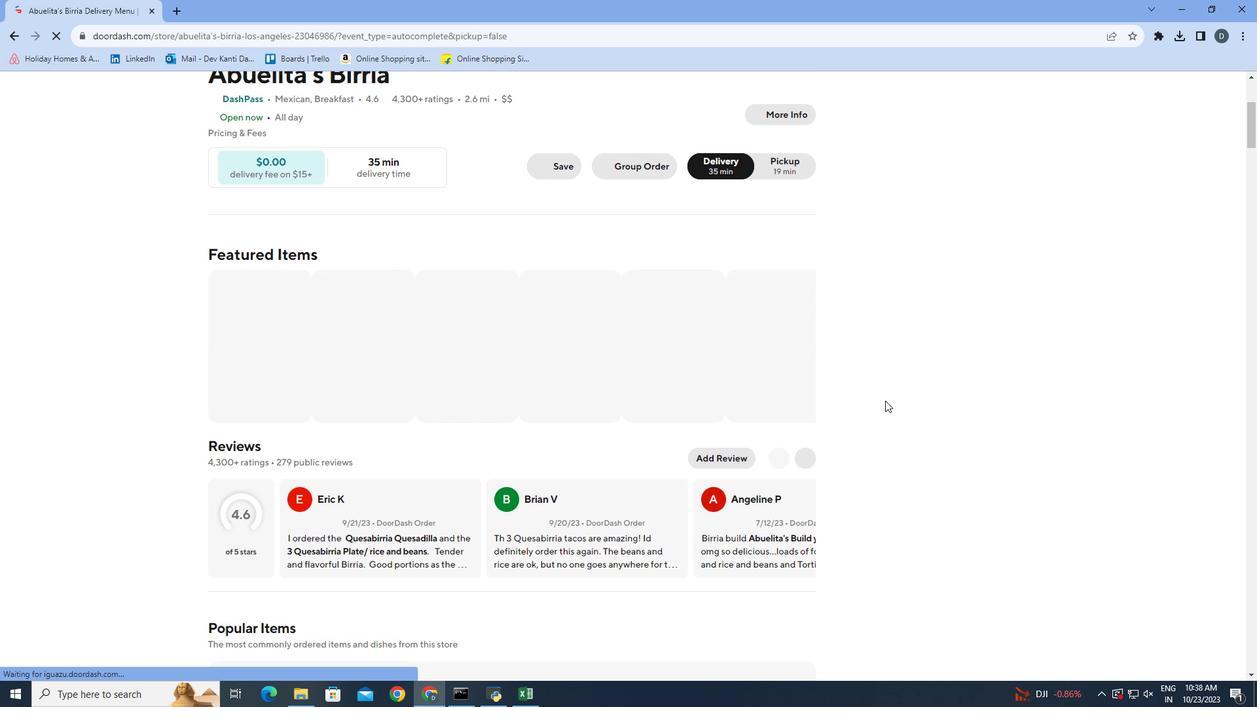 
Action: Mouse scrolled (885, 400) with delta (0, 0)
Screenshot: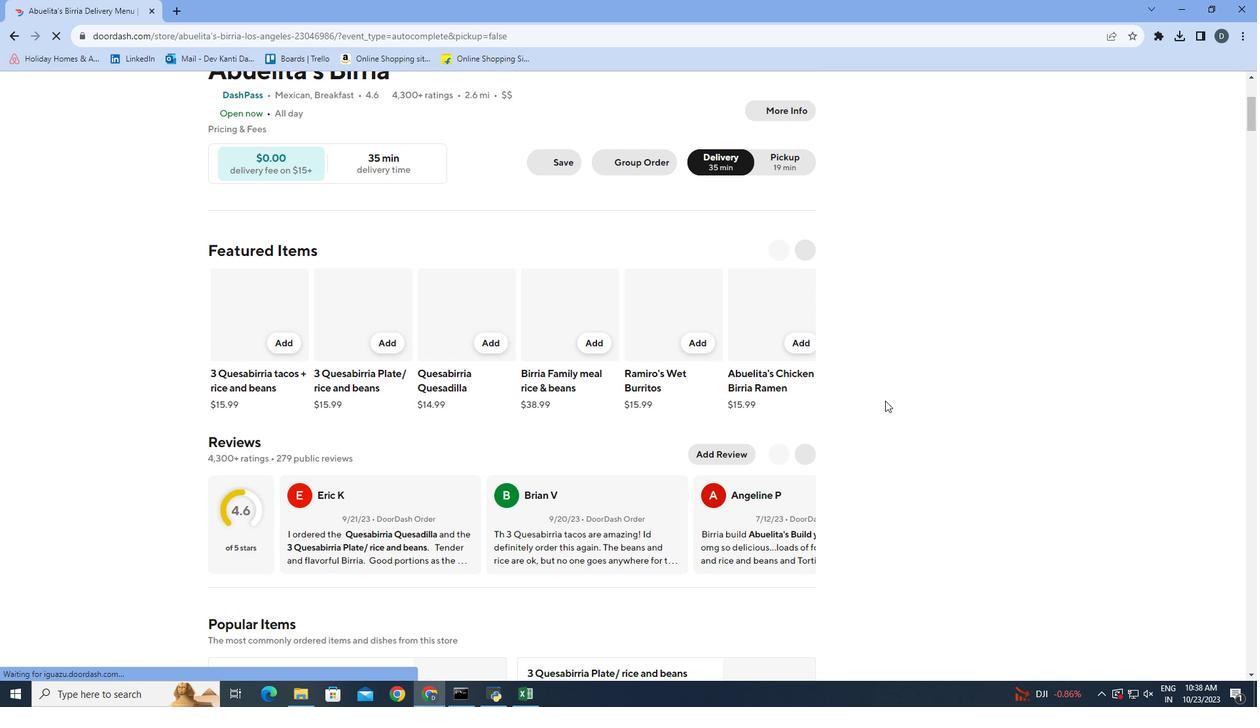 
Action: Mouse moved to (888, 398)
Screenshot: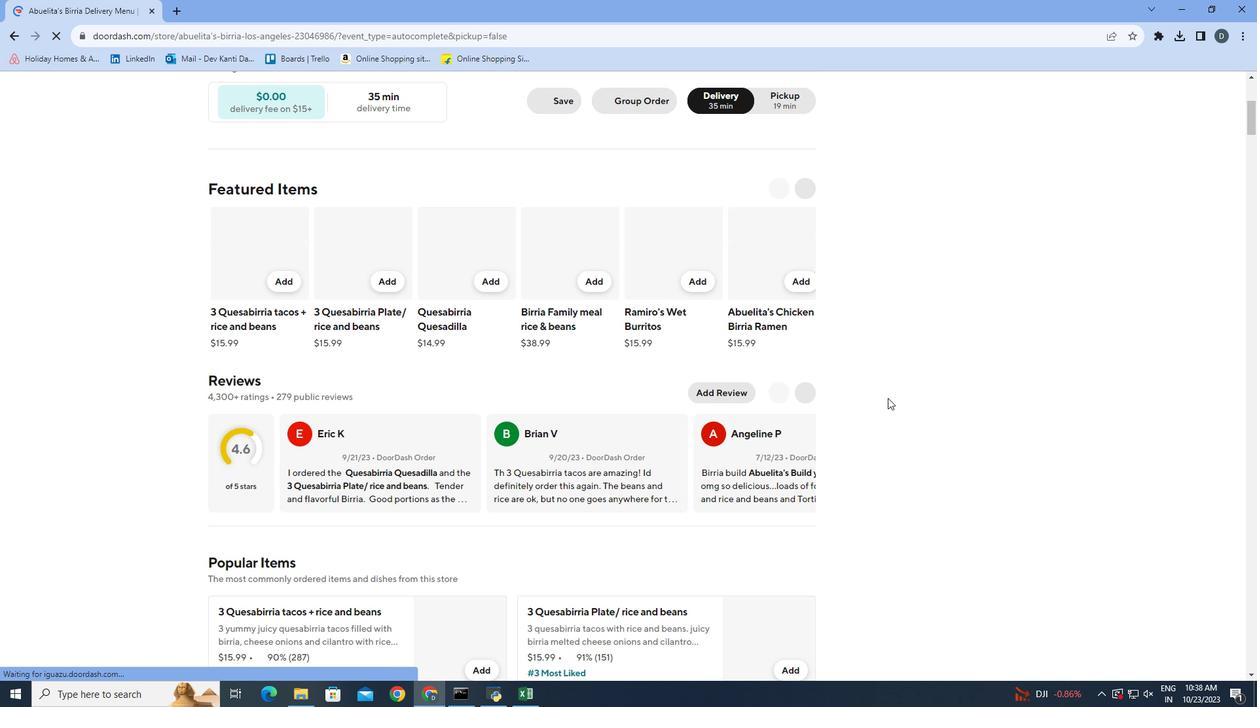 
Action: Mouse scrolled (888, 397) with delta (0, 0)
Screenshot: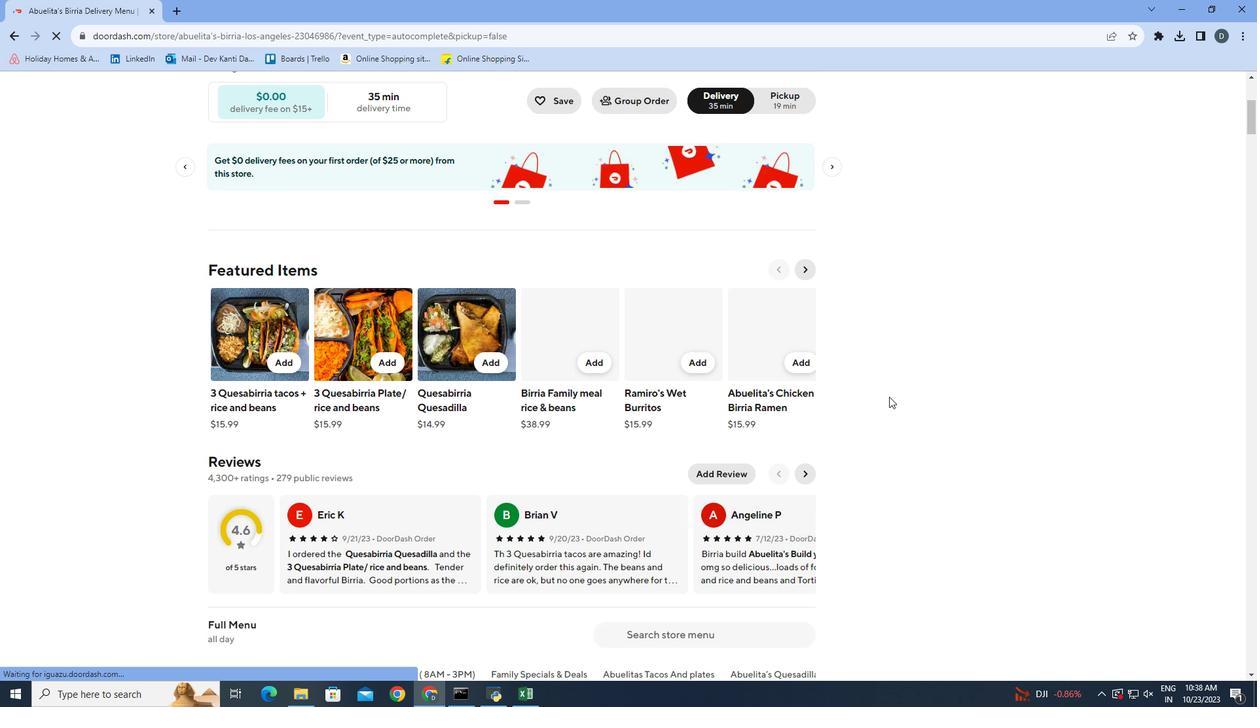 
Action: Mouse moved to (889, 396)
Screenshot: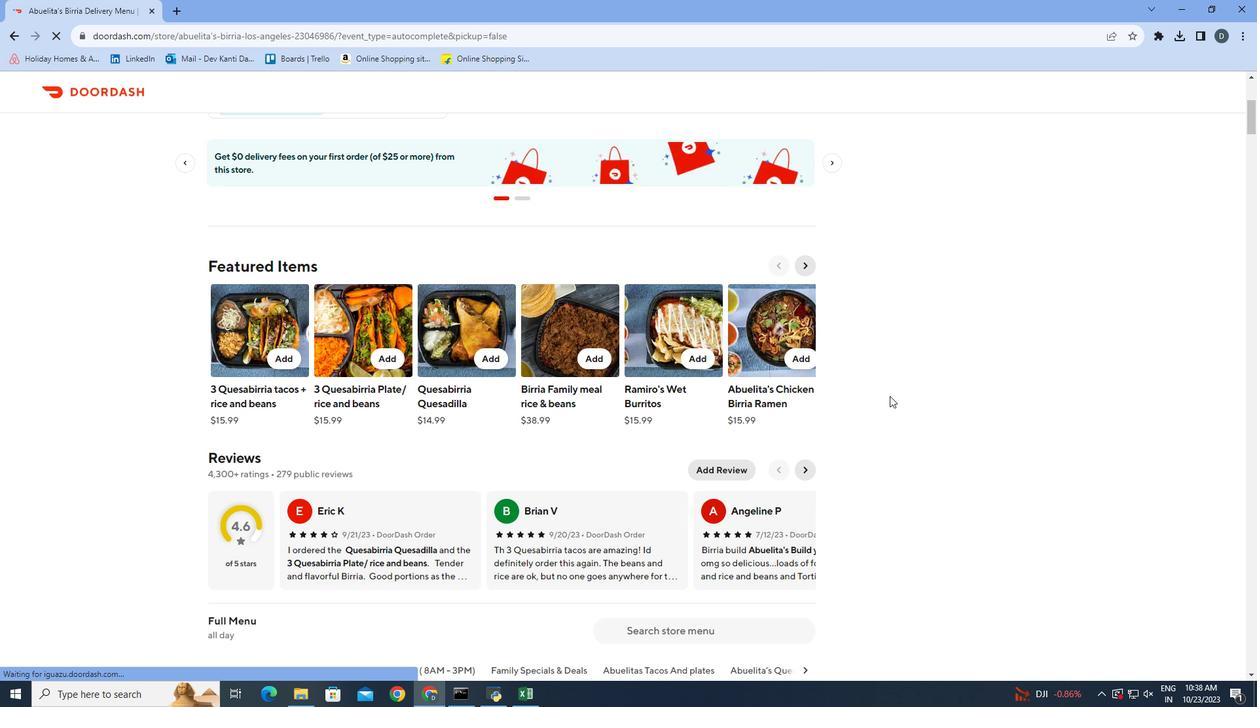 
Action: Mouse scrolled (889, 395) with delta (0, 0)
Screenshot: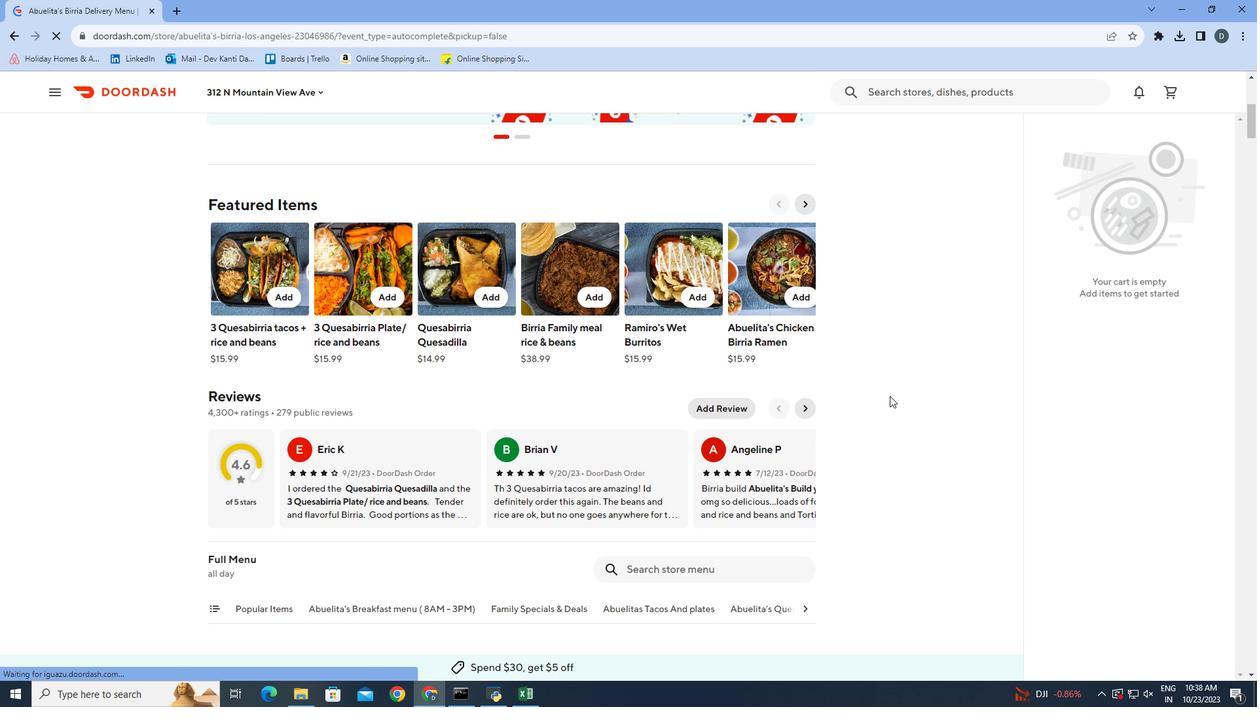
Action: Mouse scrolled (889, 395) with delta (0, 0)
Screenshot: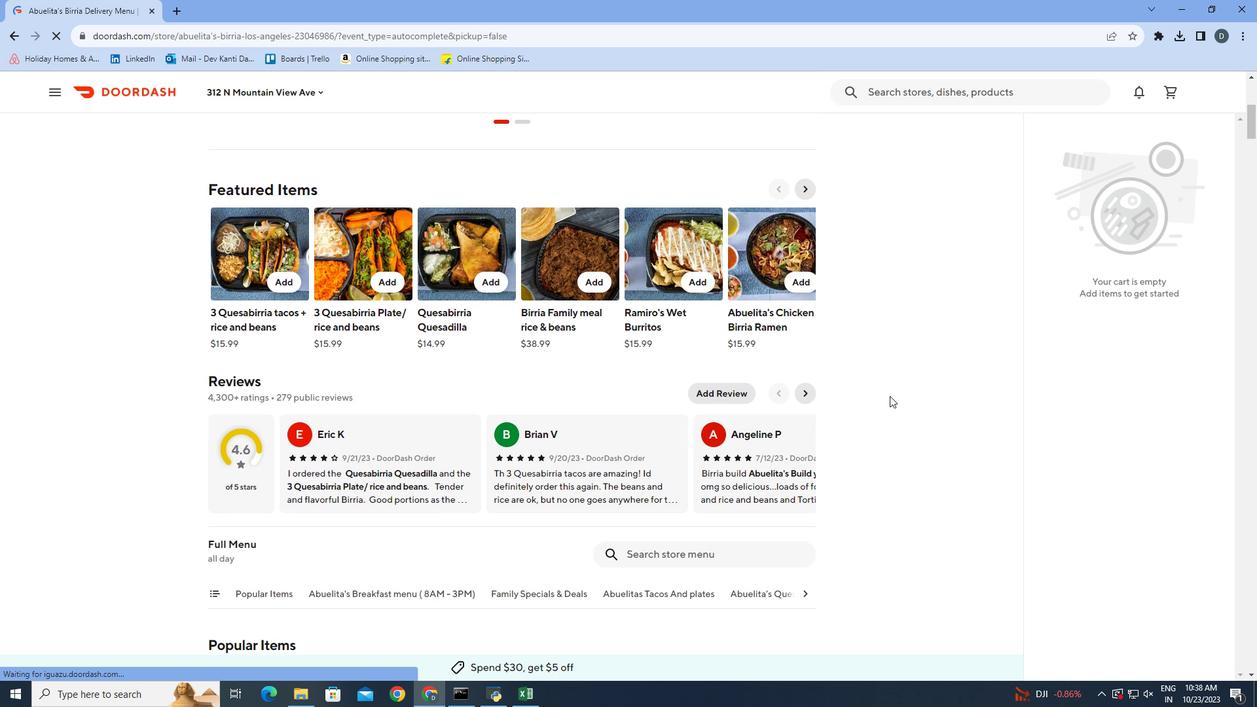 
Action: Mouse moved to (735, 449)
Screenshot: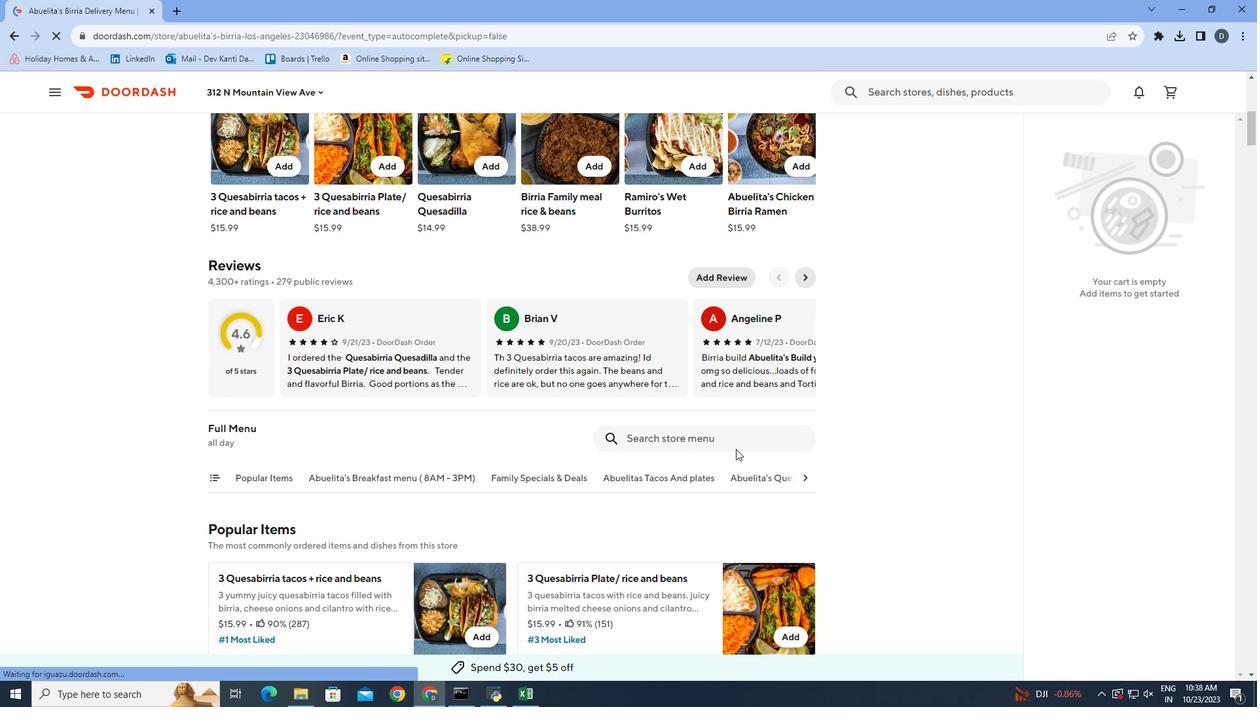 
Action: Mouse pressed left at (735, 449)
Screenshot: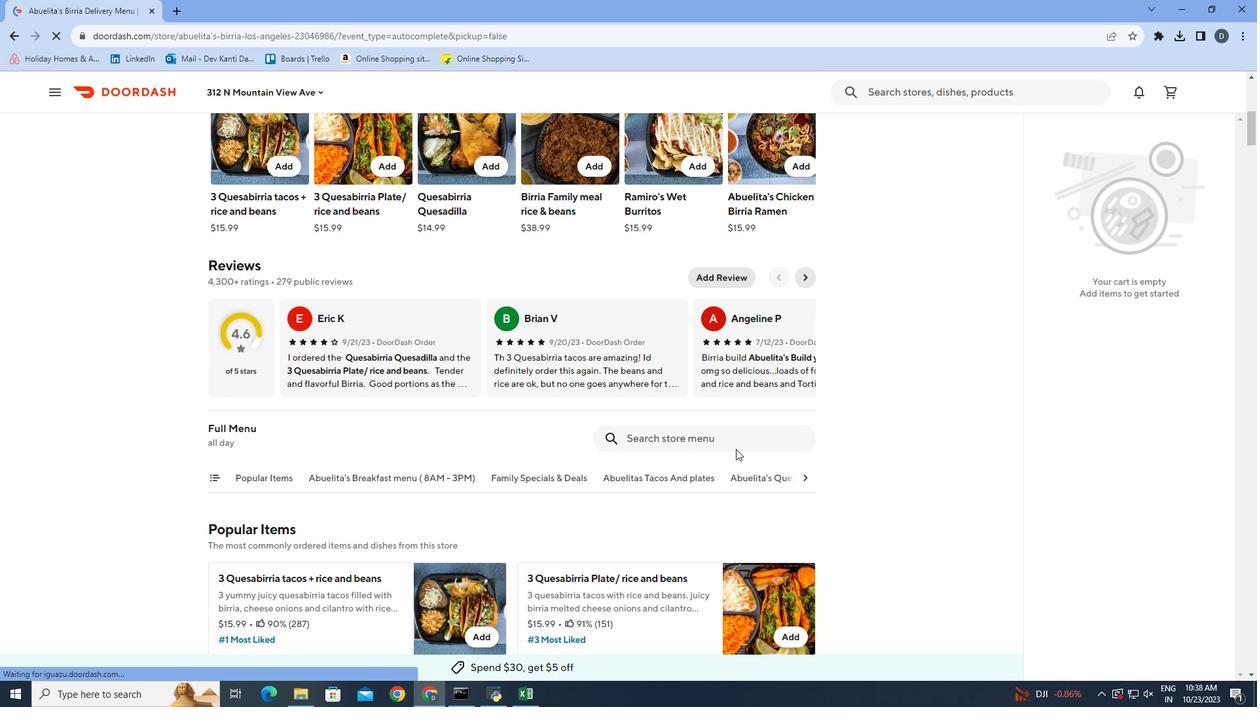 
Action: Mouse moved to (741, 444)
Screenshot: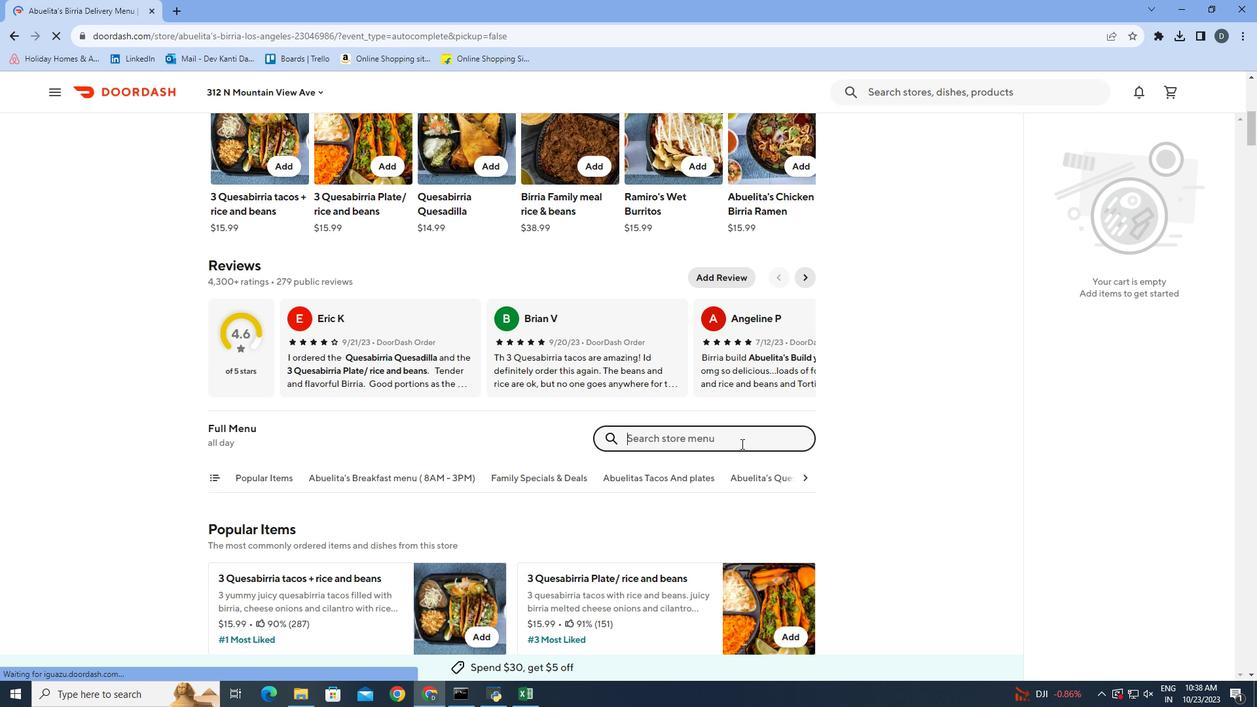 
Action: Mouse pressed left at (741, 444)
Screenshot: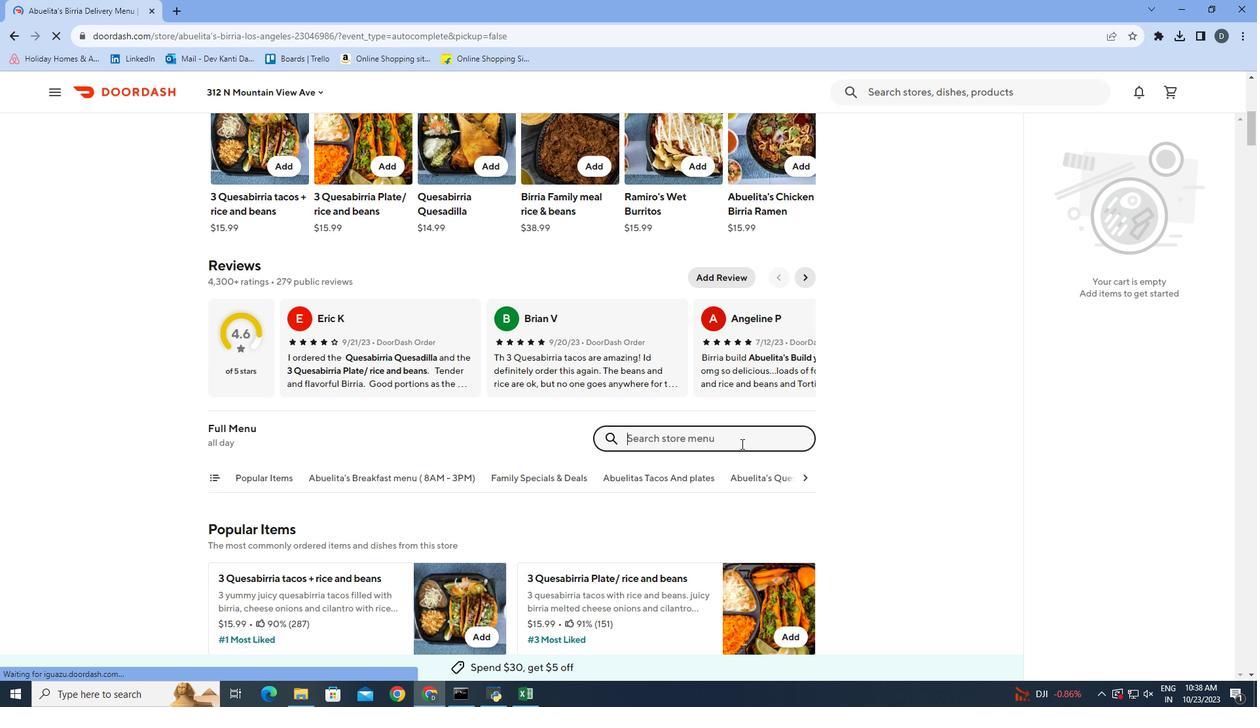 
Action: Key pressed <Key.shift>Abuelita's<Key.space><Key.shift>Enchiladas<Key.enter>
Screenshot: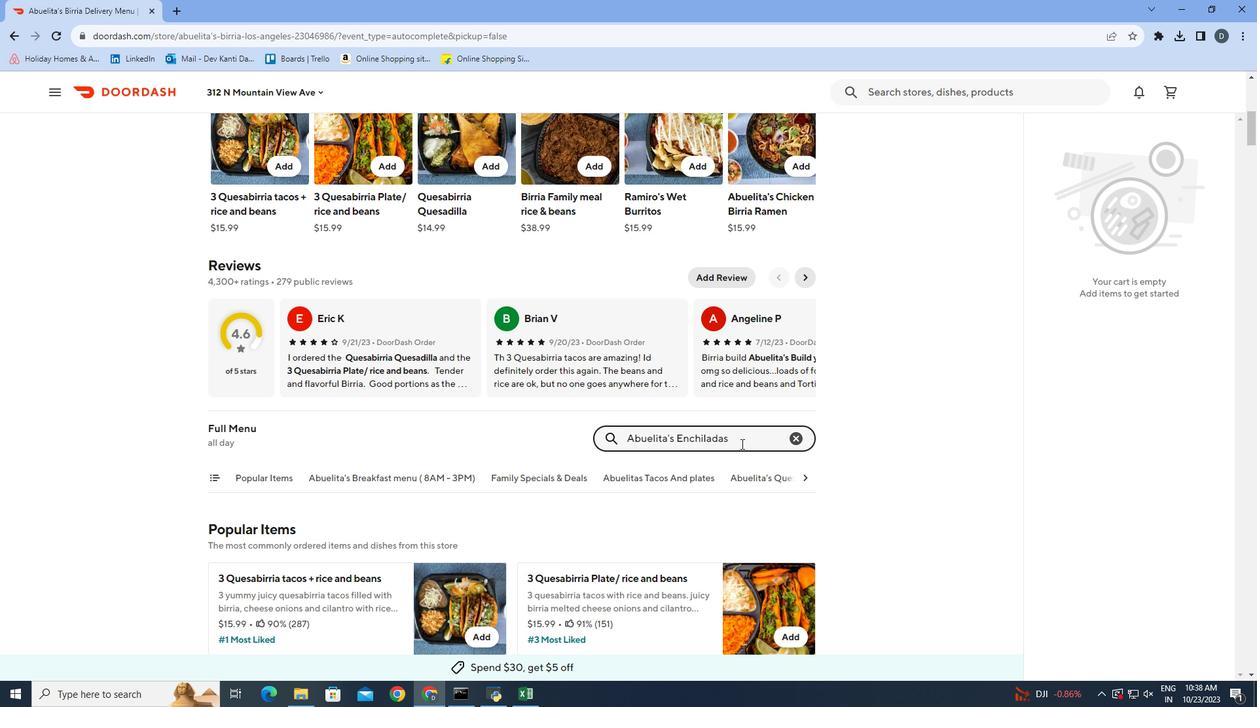 
Action: Mouse moved to (472, 374)
Screenshot: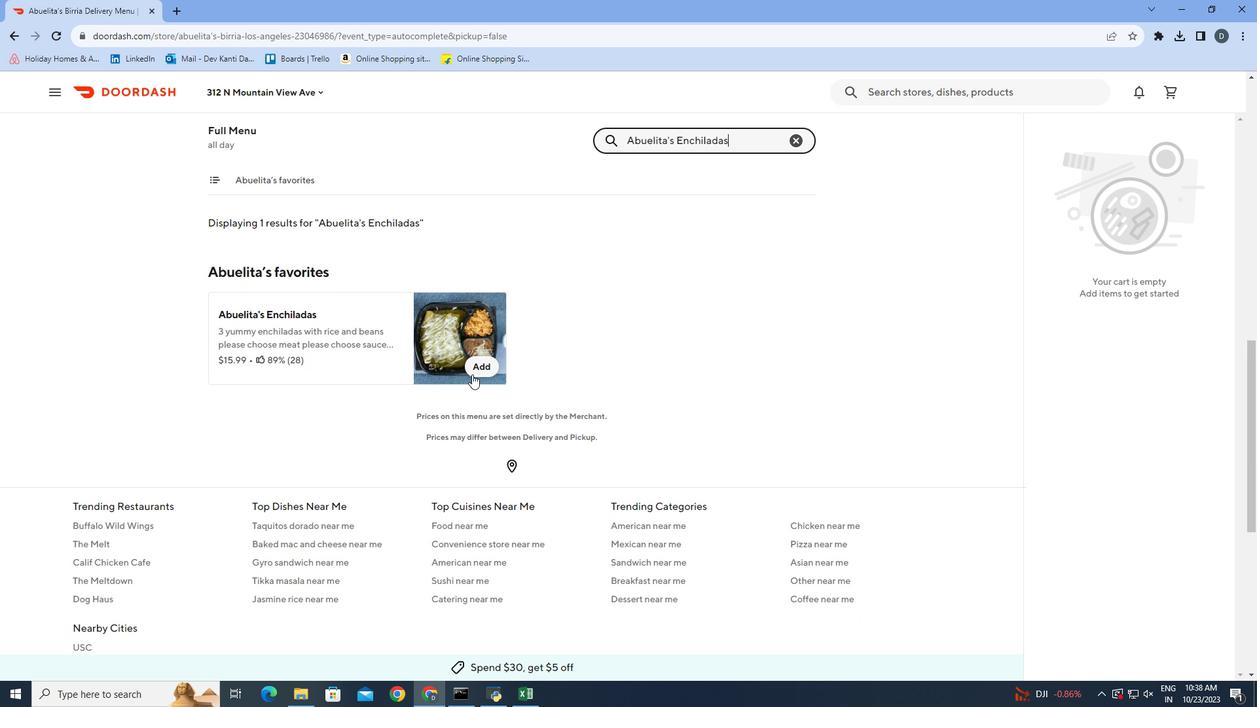 
Action: Mouse pressed left at (472, 374)
Screenshot: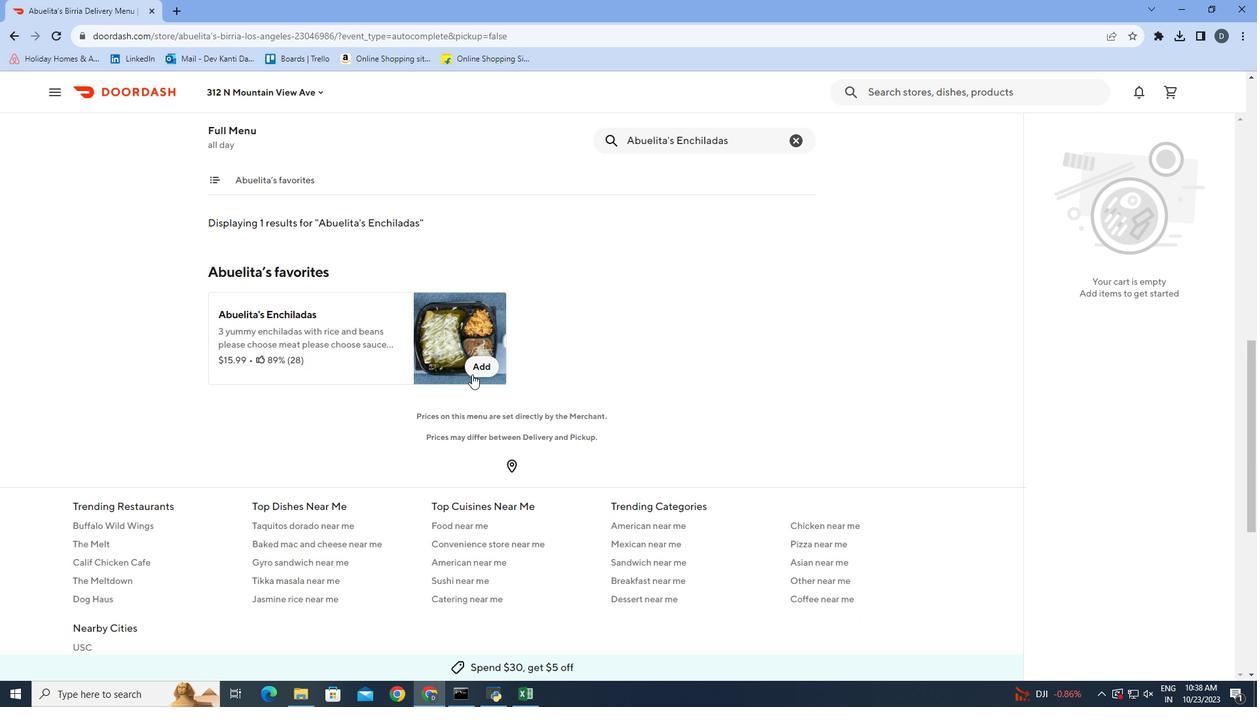
Action: Mouse moved to (740, 648)
Screenshot: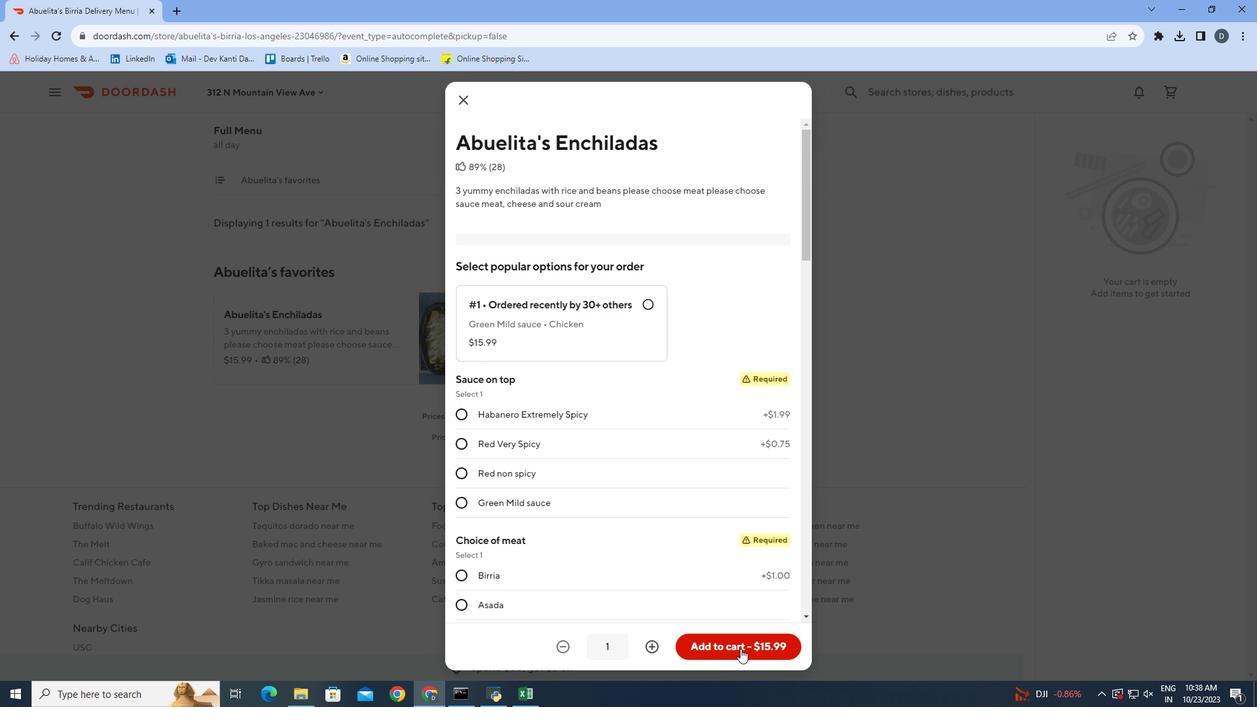 
Action: Mouse pressed left at (740, 648)
Screenshot: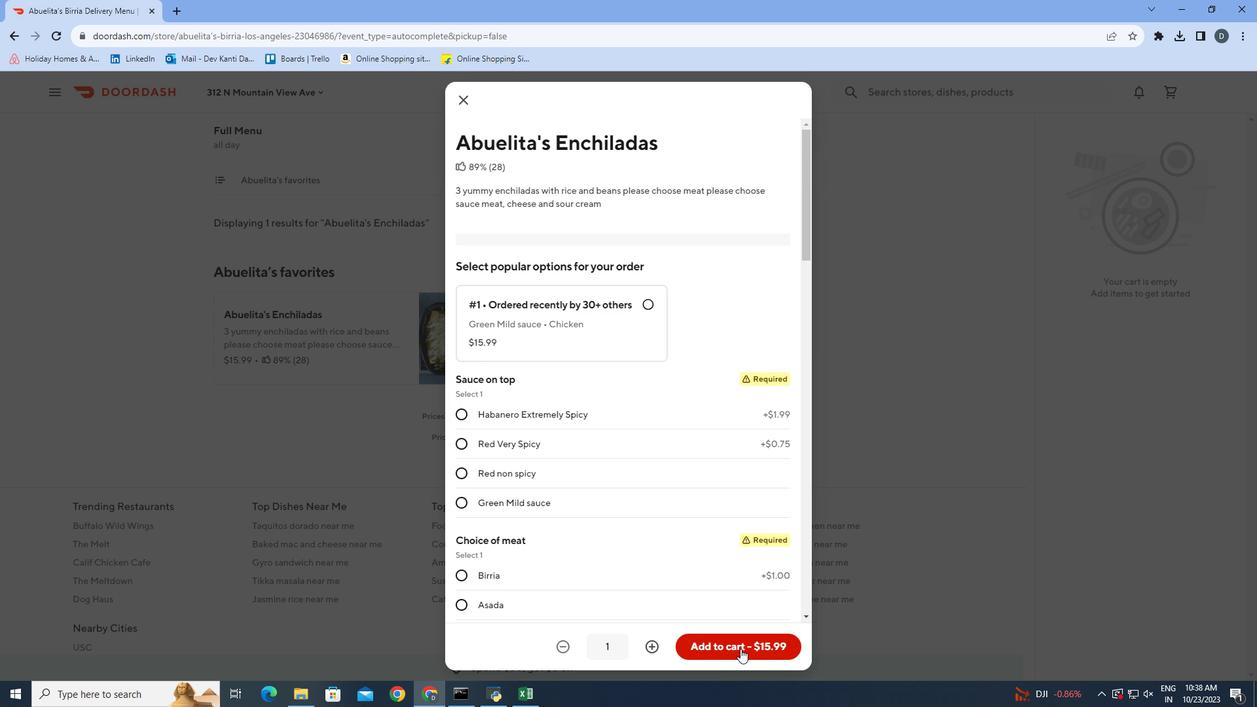
Action: Mouse moved to (459, 167)
Screenshot: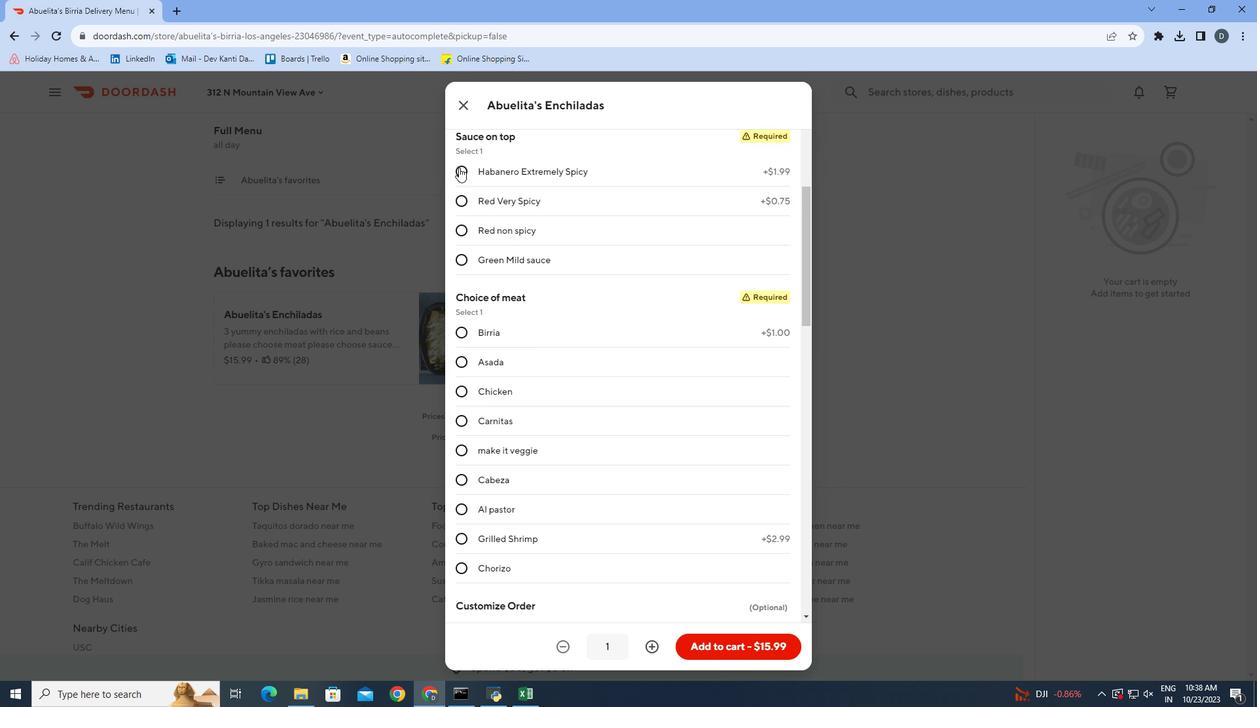 
Action: Mouse pressed left at (459, 167)
Screenshot: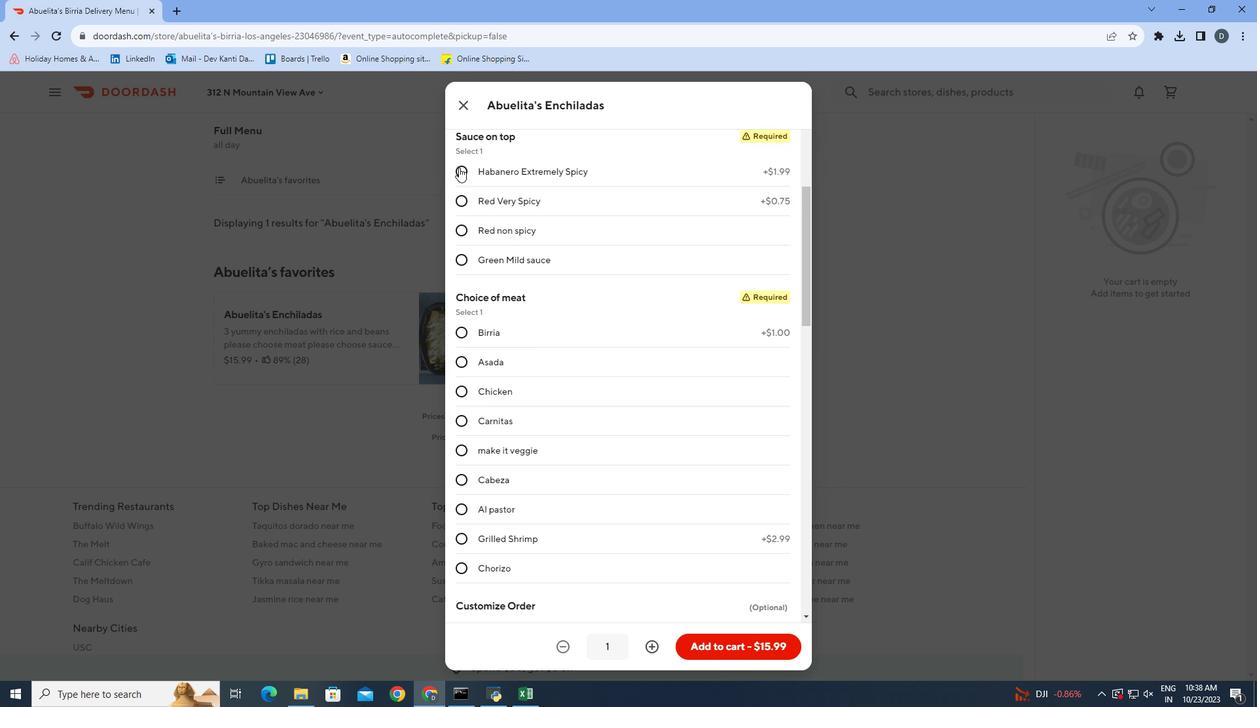 
Action: Mouse moved to (462, 401)
Screenshot: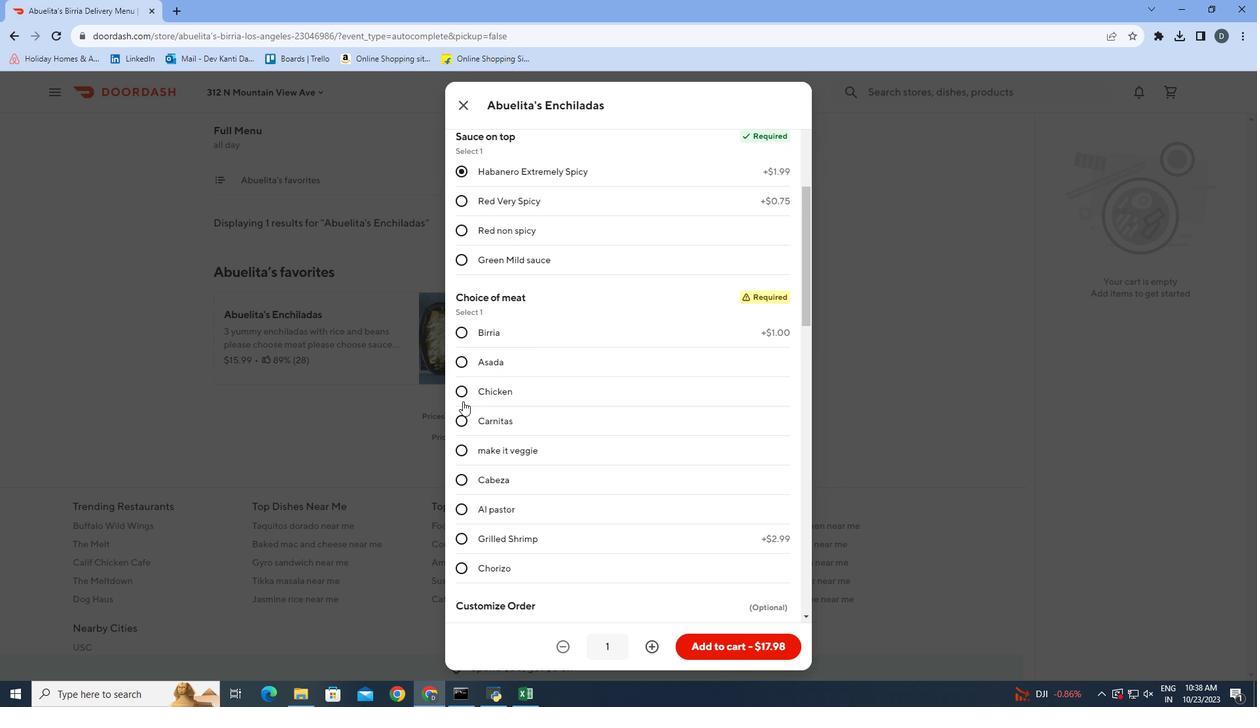 
Action: Mouse pressed left at (462, 401)
Screenshot: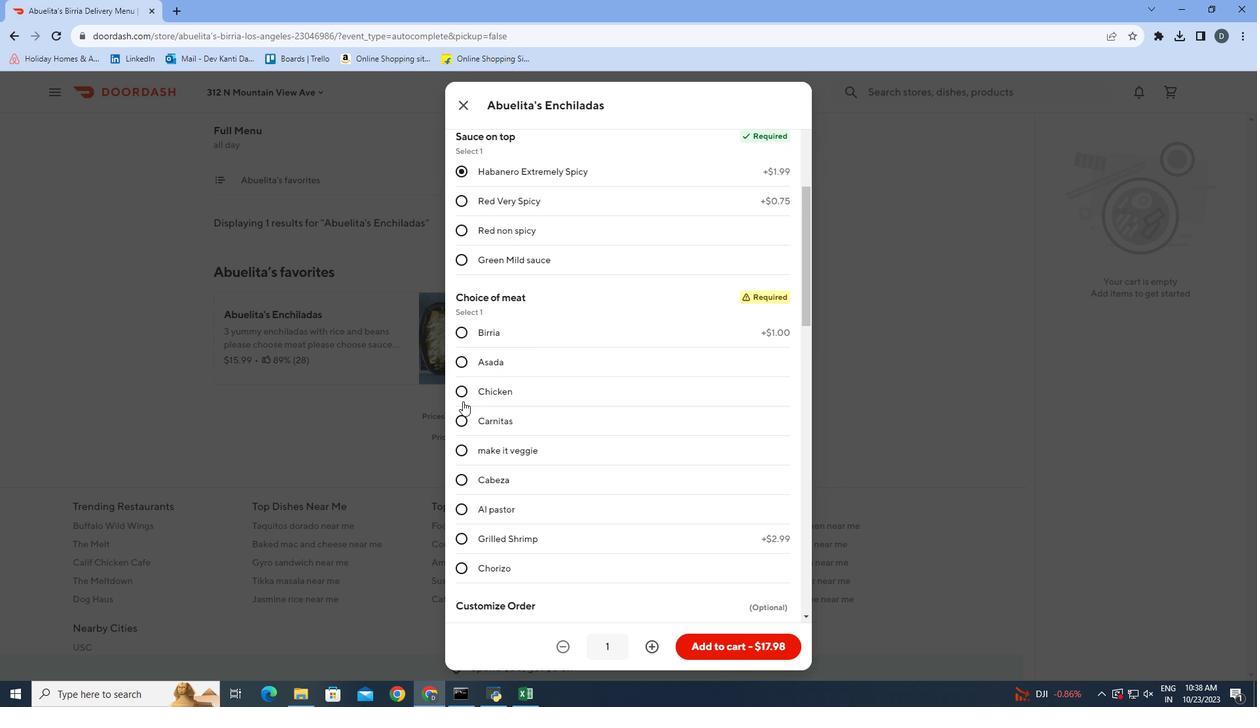 
Action: Mouse moved to (460, 420)
Screenshot: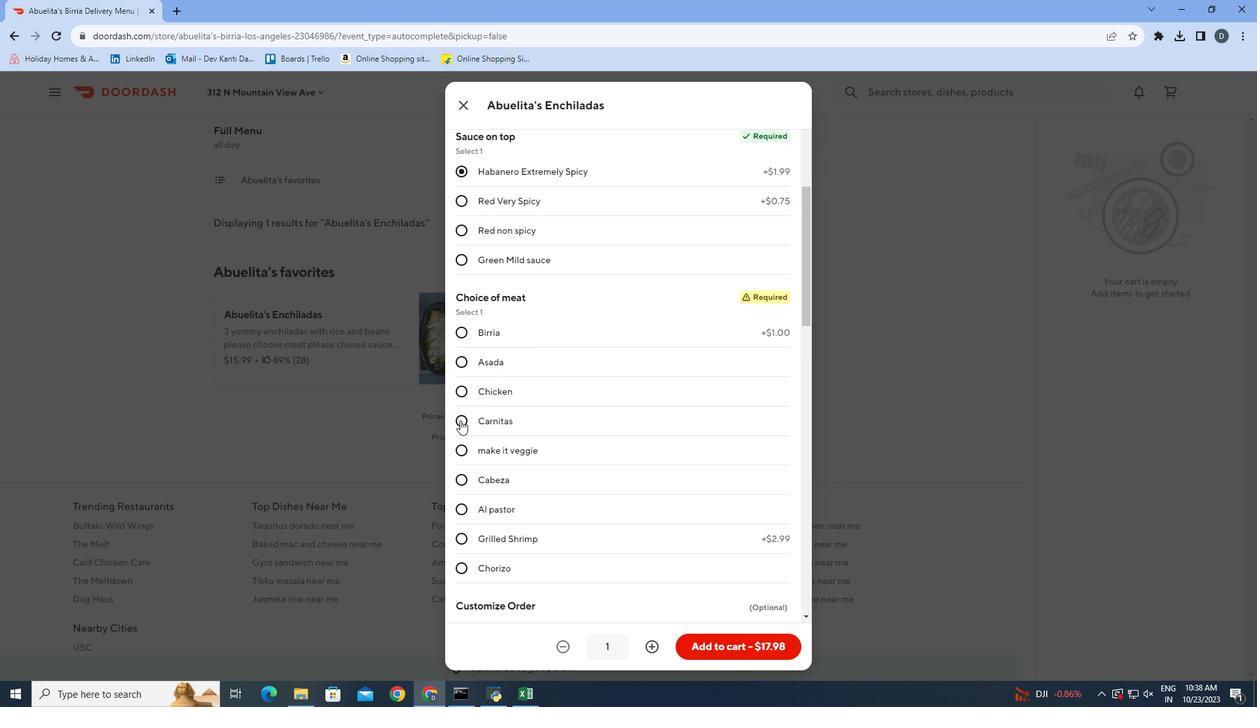 
Action: Mouse pressed left at (460, 420)
Screenshot: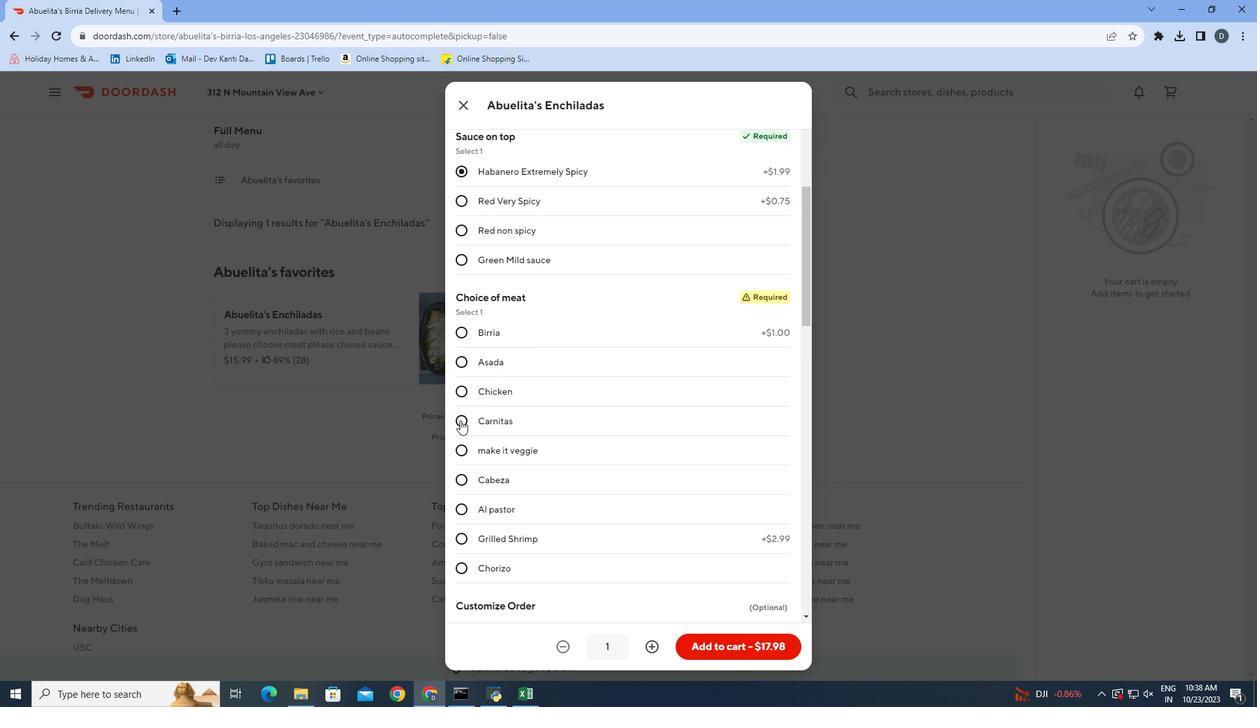 
Action: Mouse moved to (728, 654)
Screenshot: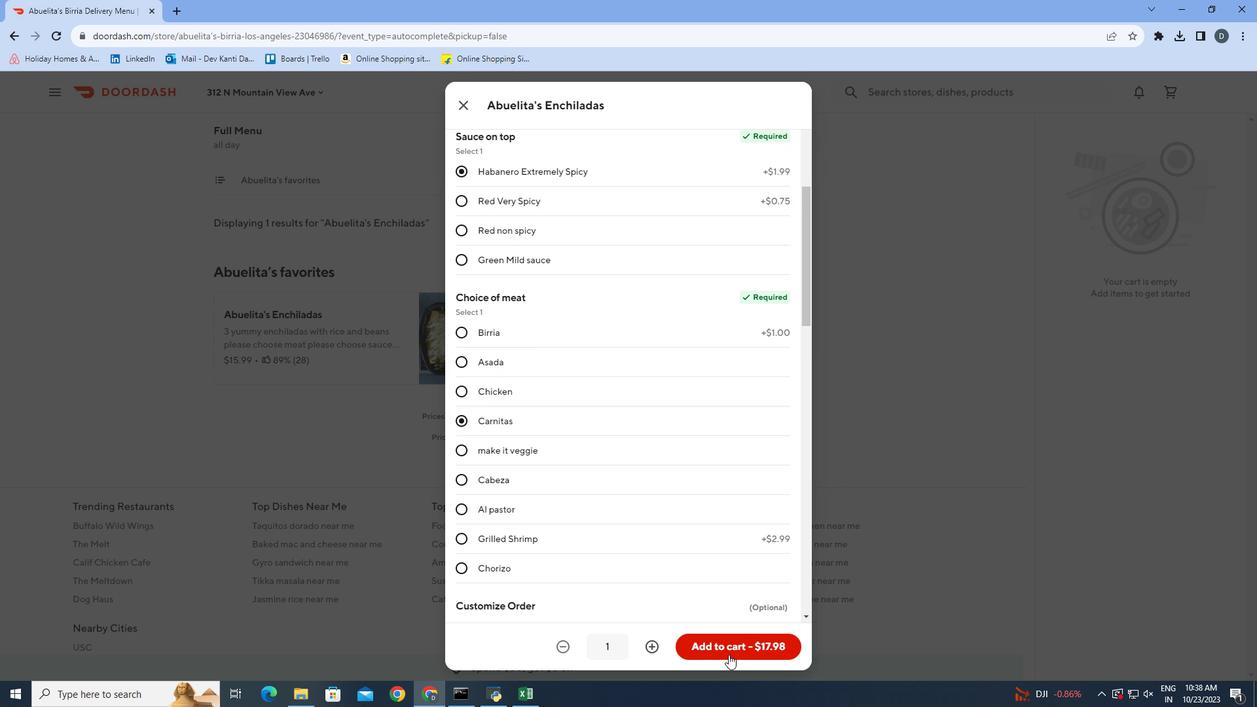 
Action: Mouse pressed left at (728, 654)
Screenshot: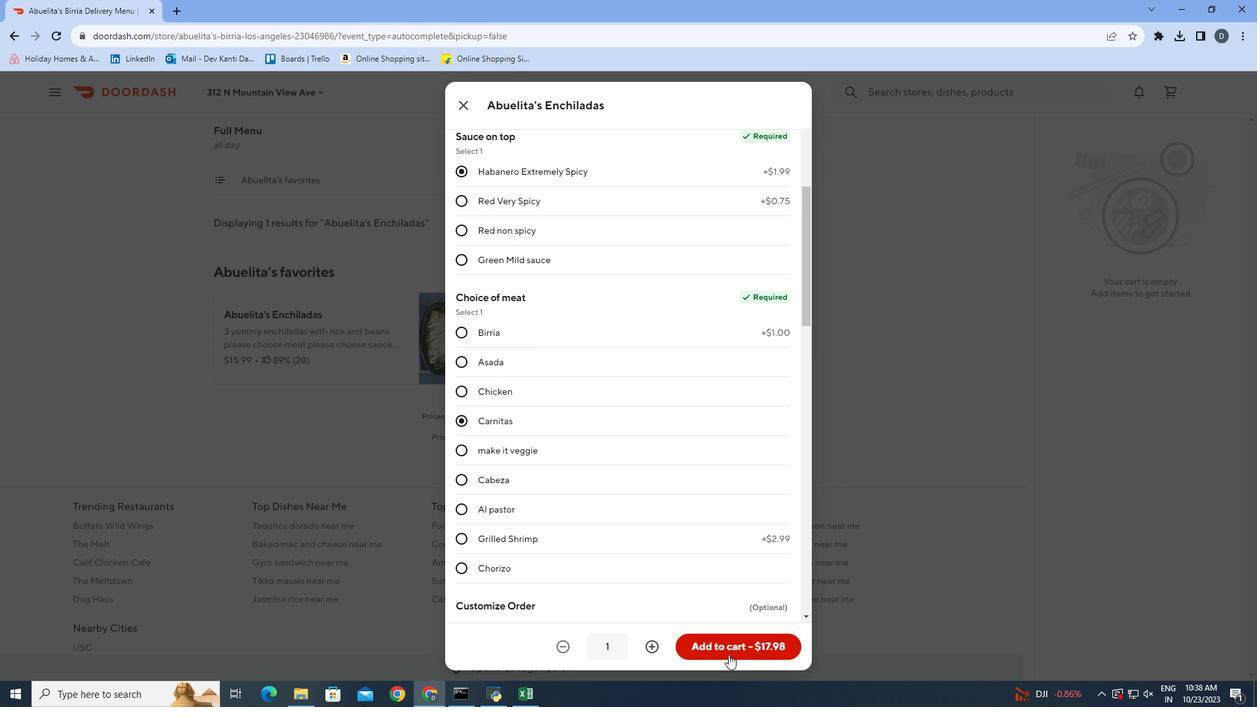 
Action: Mouse moved to (932, 417)
Screenshot: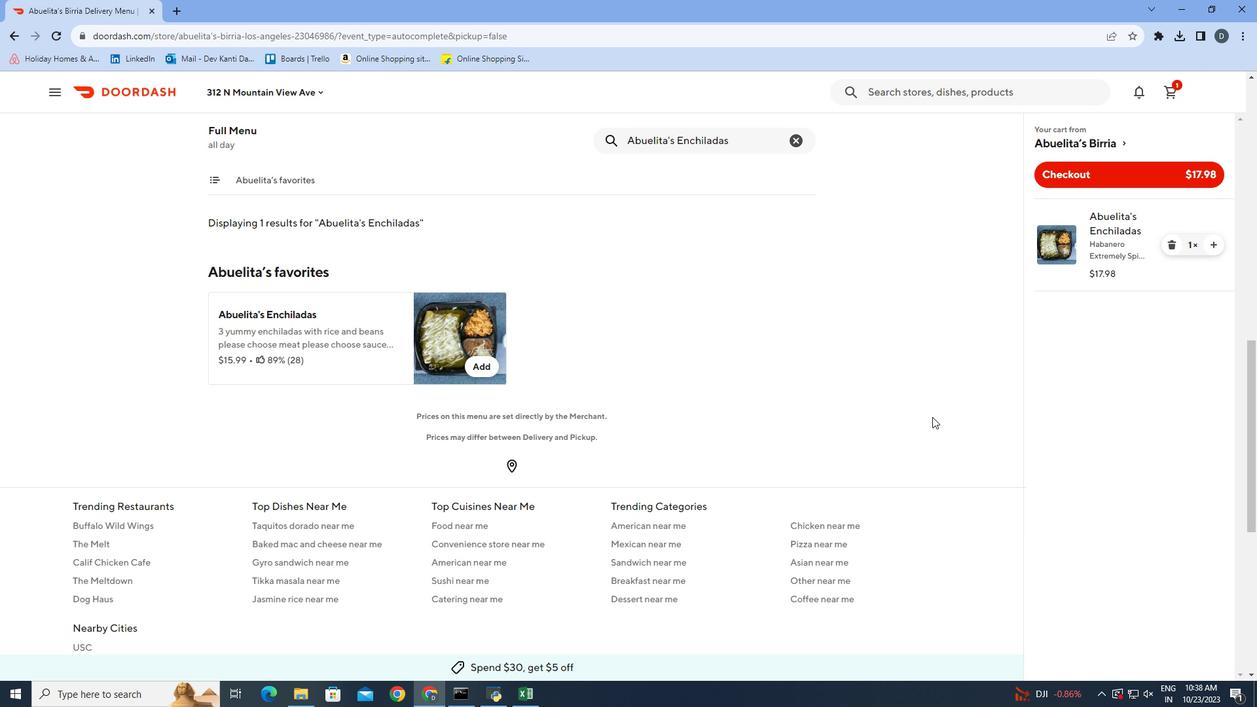 
